 Task: Find connections with filter location Guatemala City with filter topic #CEOwith filter profile language Potuguese with filter current company GeeksforGeeks with filter school Mahatma Jyotiba Phule Rohilkhand University with filter industry Technology, Information and Internet with filter service category Trade Shows with filter keywords title Architect
Action: Mouse moved to (561, 67)
Screenshot: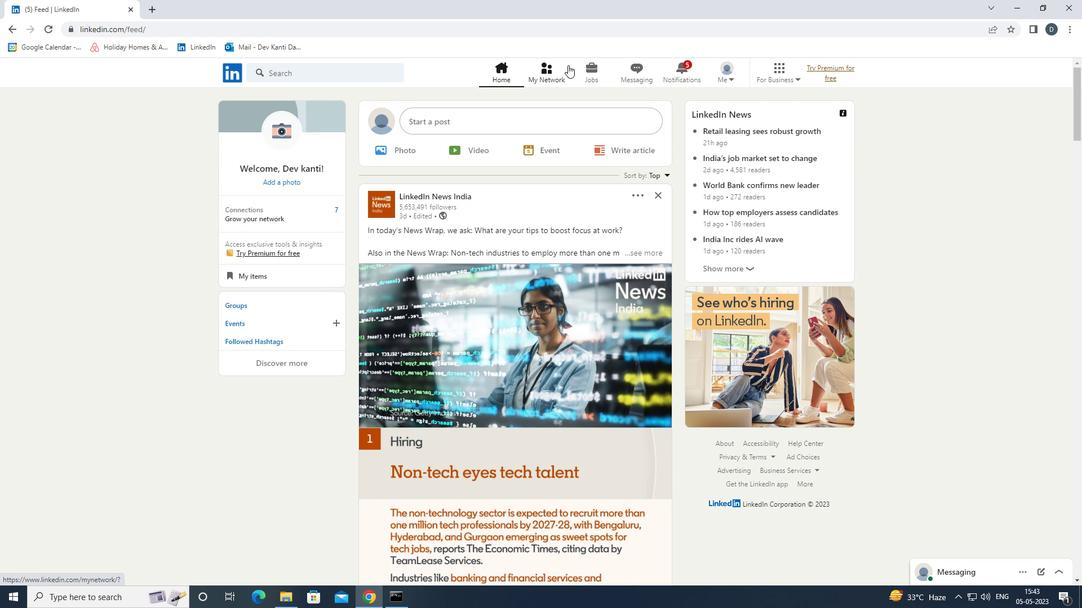 
Action: Mouse pressed left at (561, 67)
Screenshot: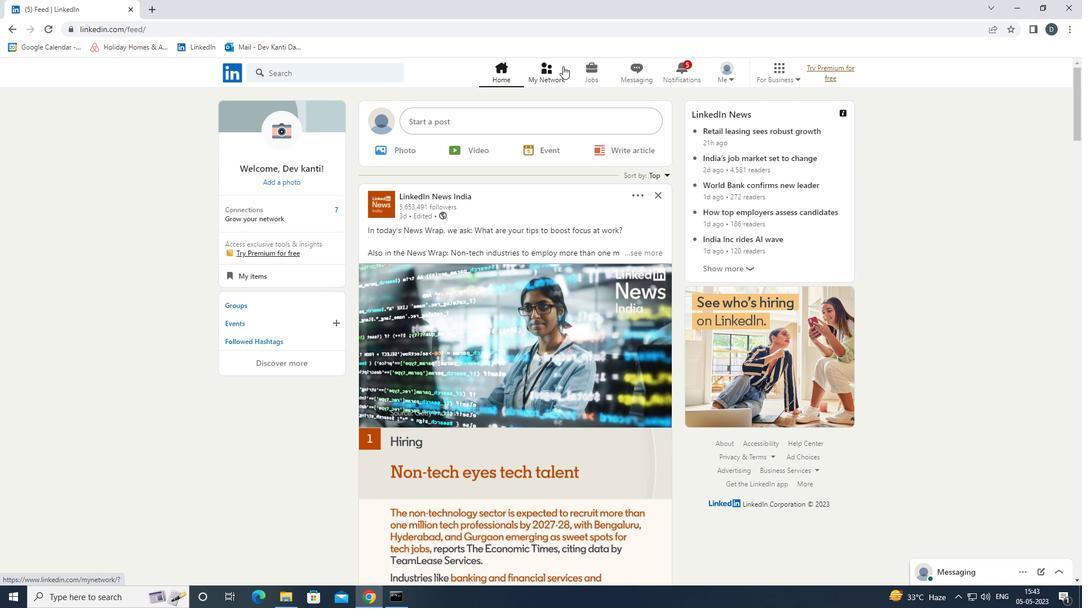
Action: Mouse moved to (377, 134)
Screenshot: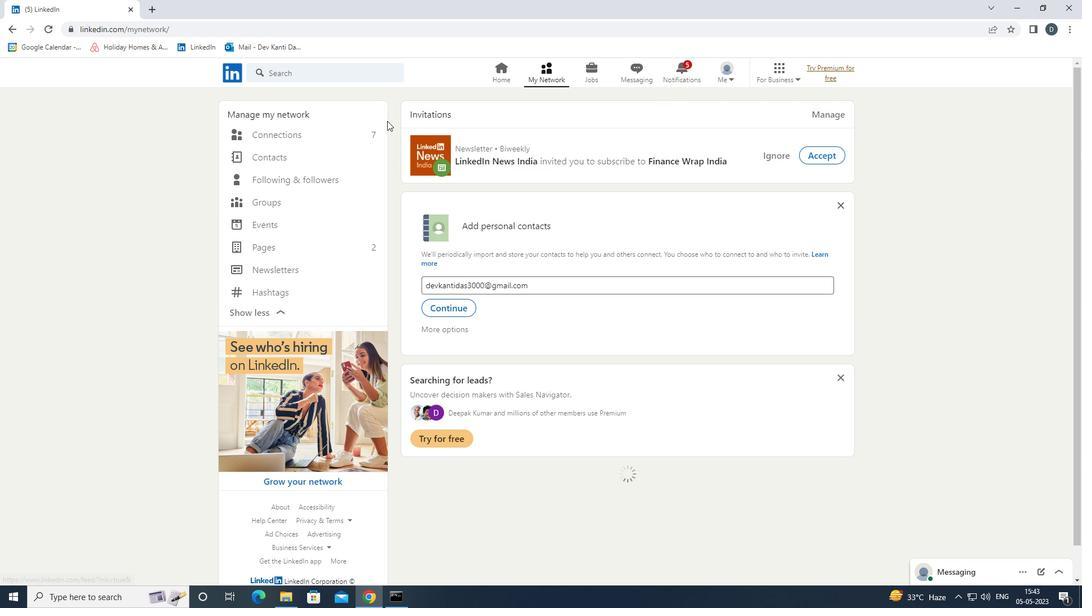 
Action: Mouse pressed left at (377, 134)
Screenshot: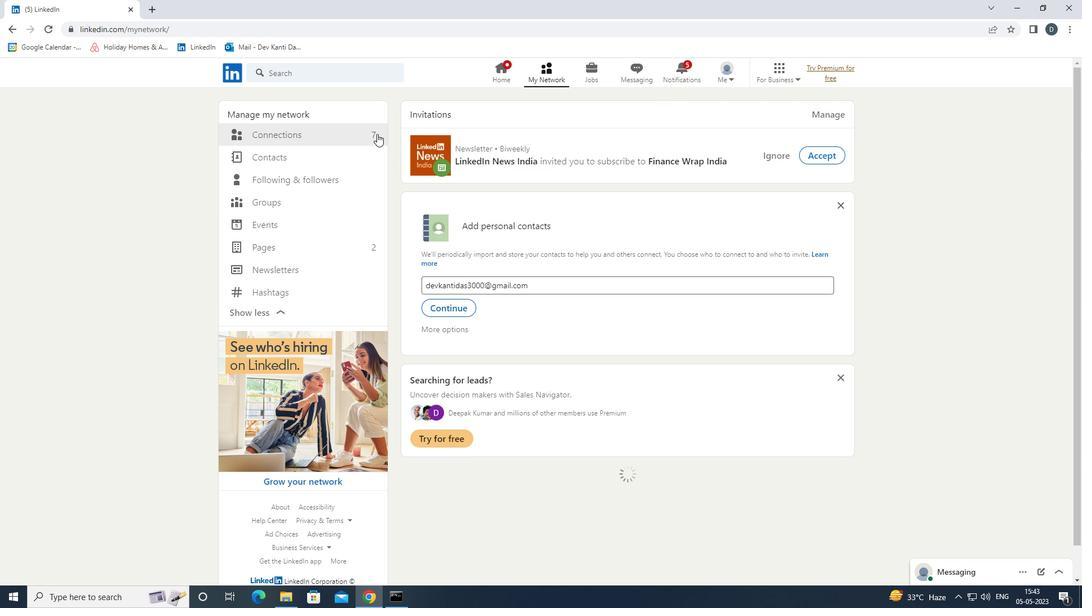 
Action: Mouse moved to (374, 135)
Screenshot: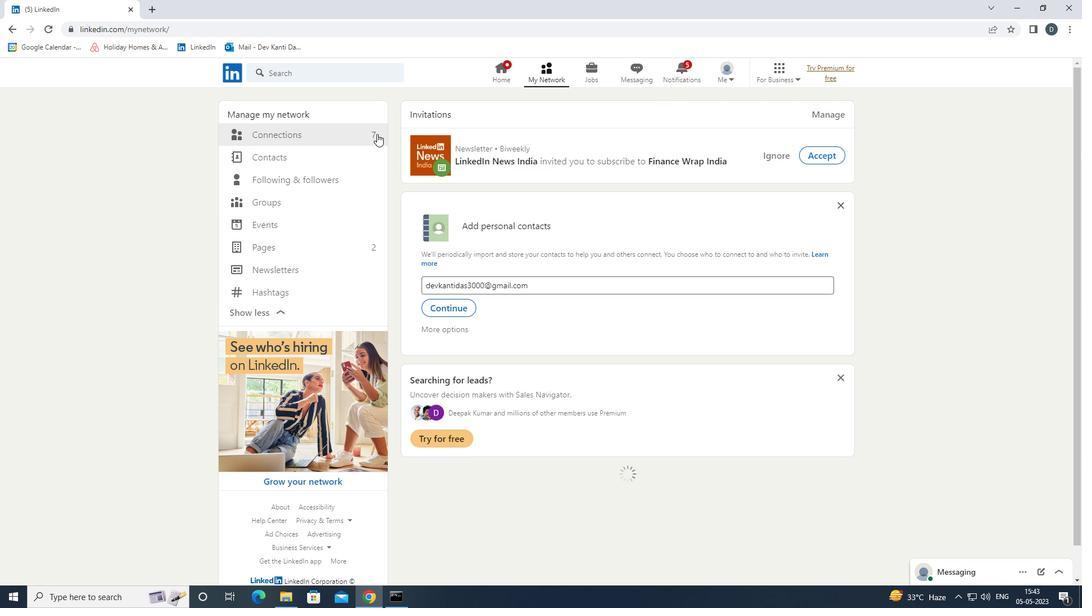 
Action: Mouse pressed left at (374, 135)
Screenshot: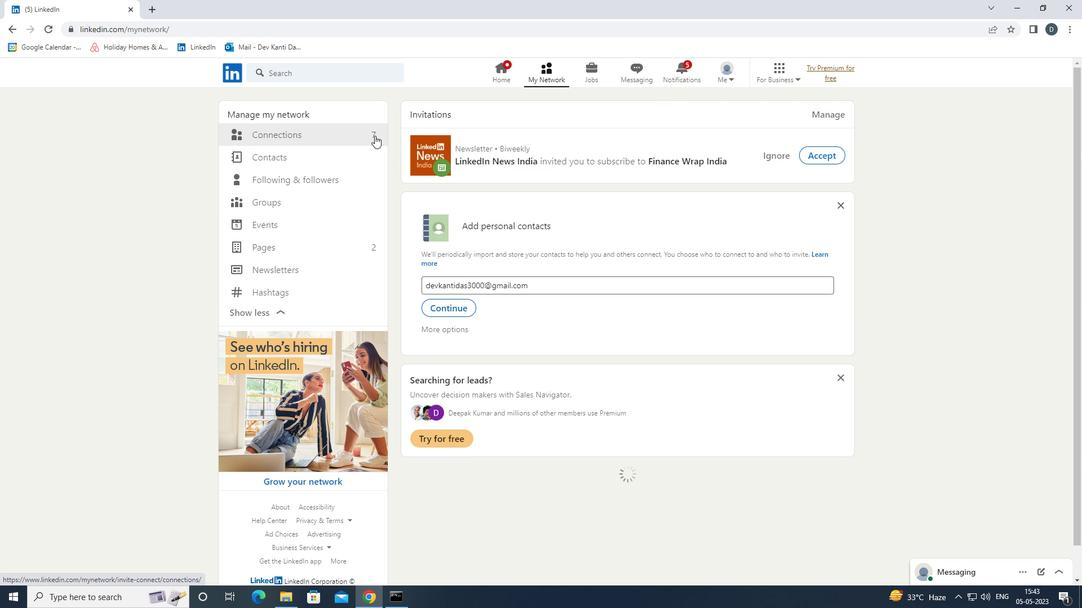 
Action: Mouse moved to (624, 133)
Screenshot: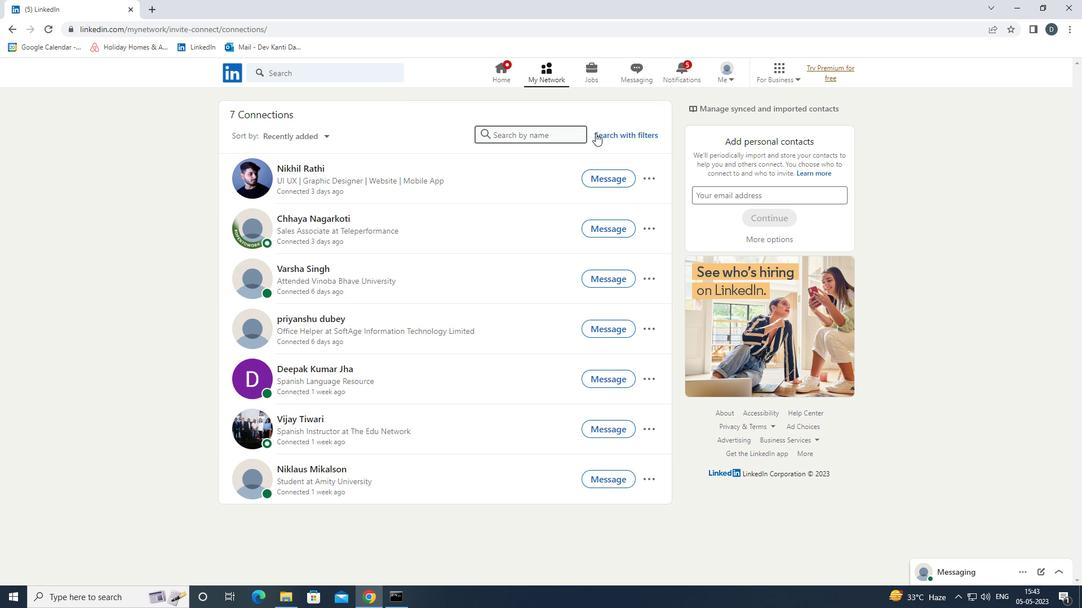
Action: Mouse pressed left at (624, 133)
Screenshot: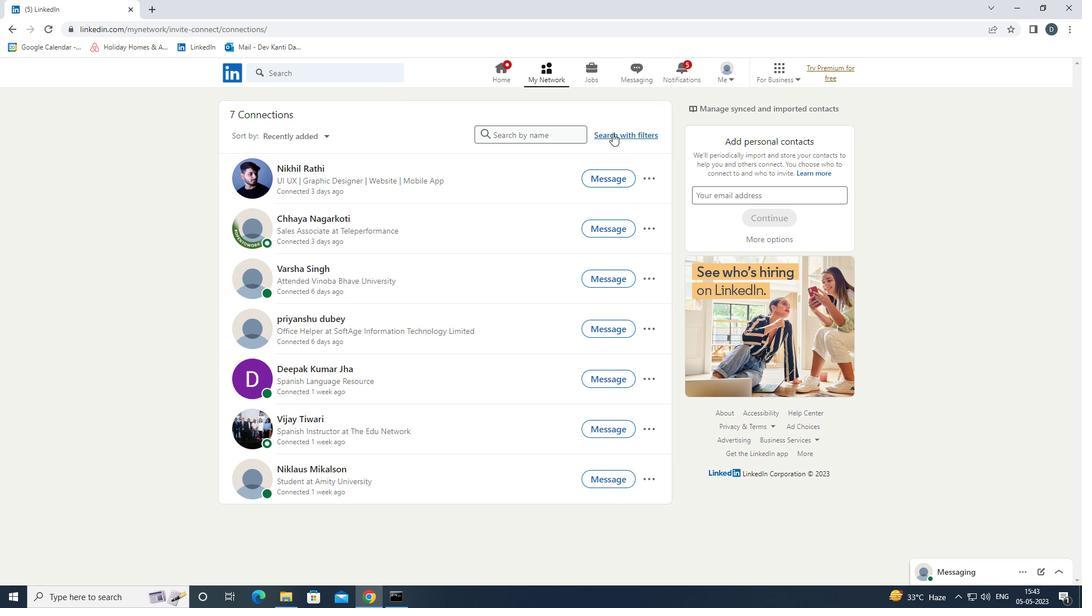 
Action: Mouse moved to (581, 108)
Screenshot: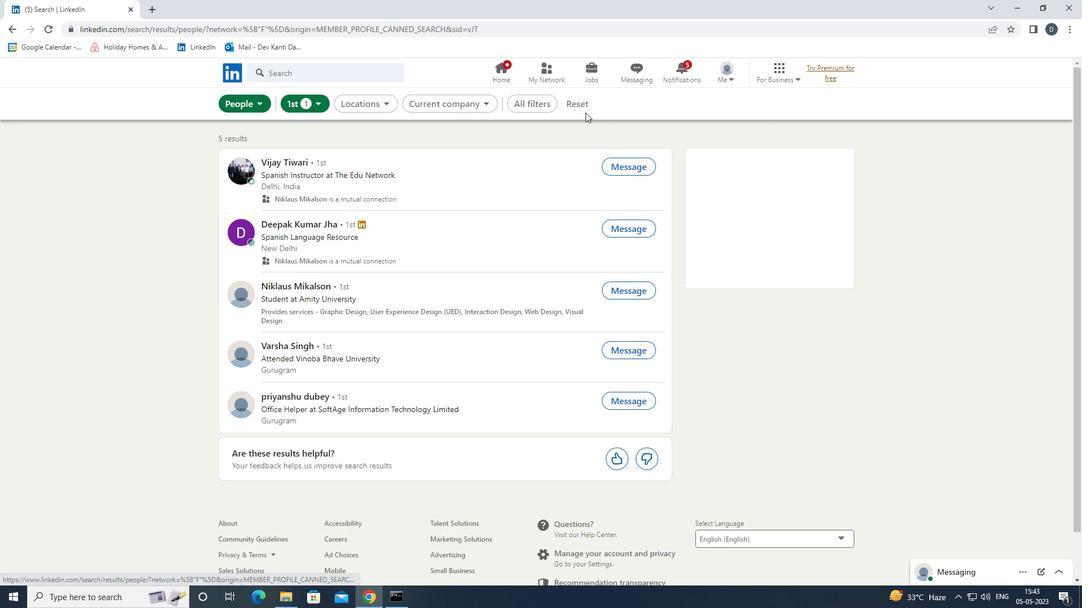 
Action: Mouse pressed left at (581, 108)
Screenshot: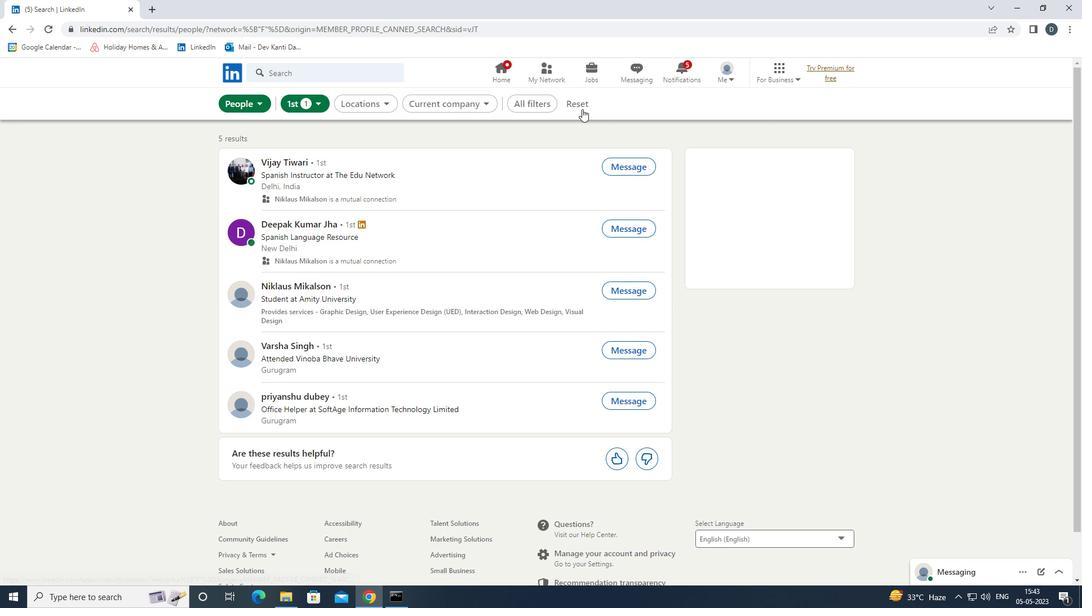 
Action: Mouse moved to (563, 108)
Screenshot: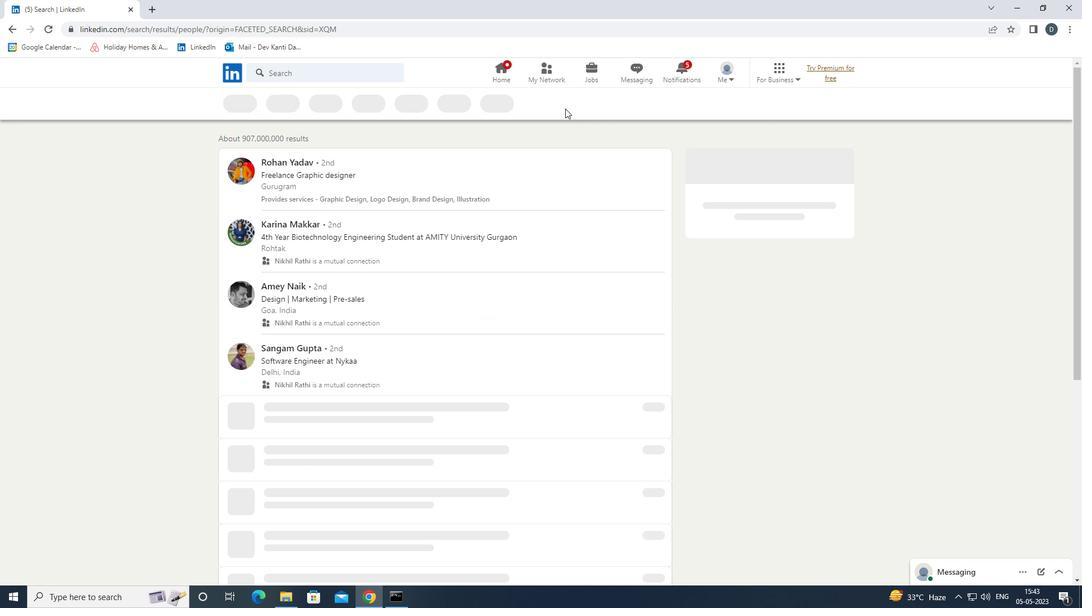 
Action: Mouse pressed left at (563, 108)
Screenshot: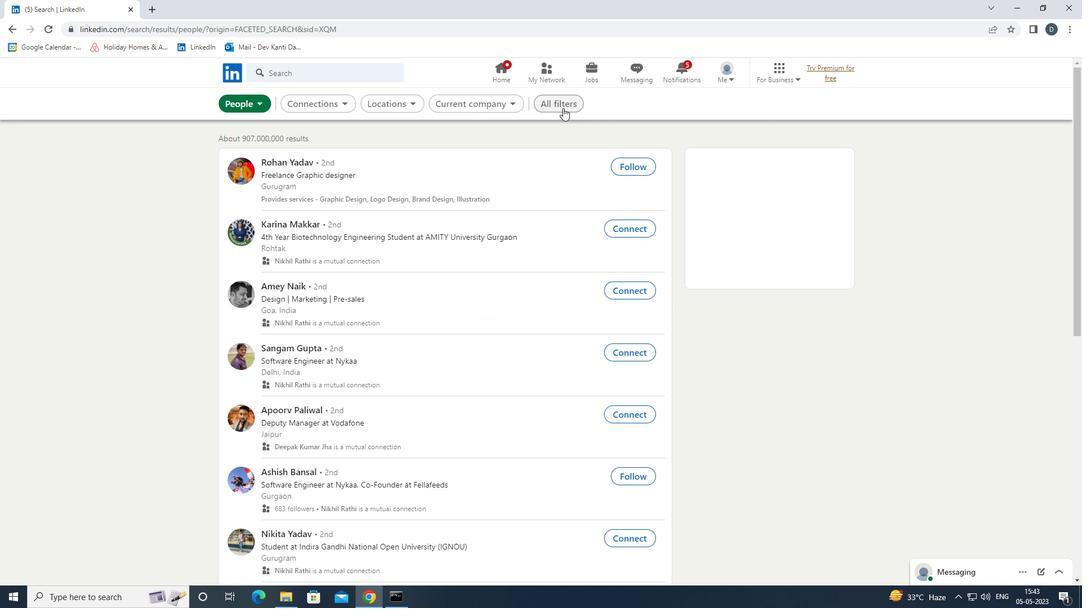 
Action: Mouse moved to (948, 315)
Screenshot: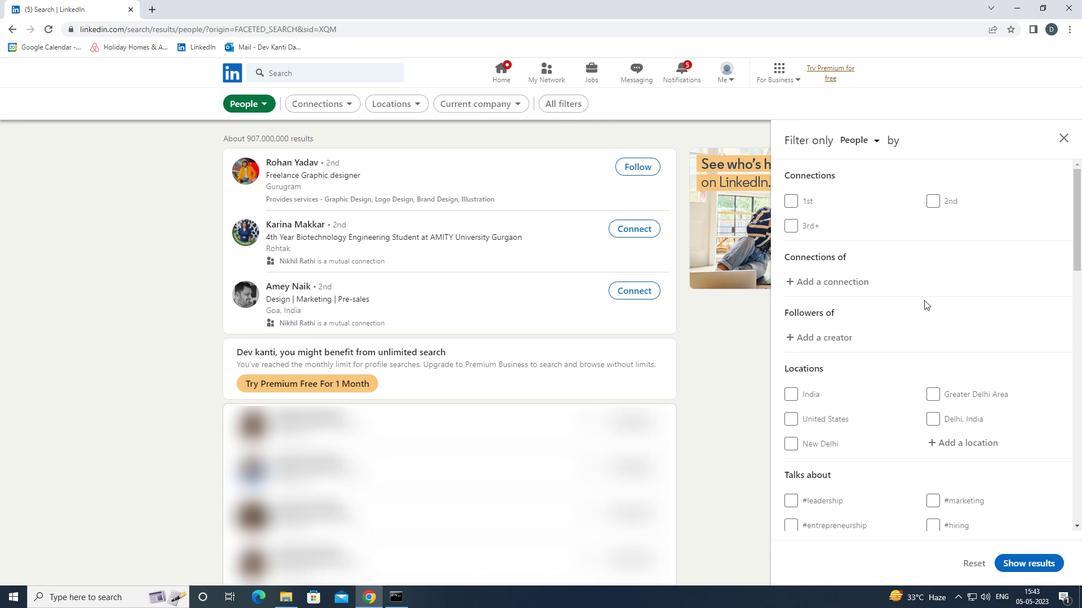 
Action: Mouse scrolled (948, 315) with delta (0, 0)
Screenshot: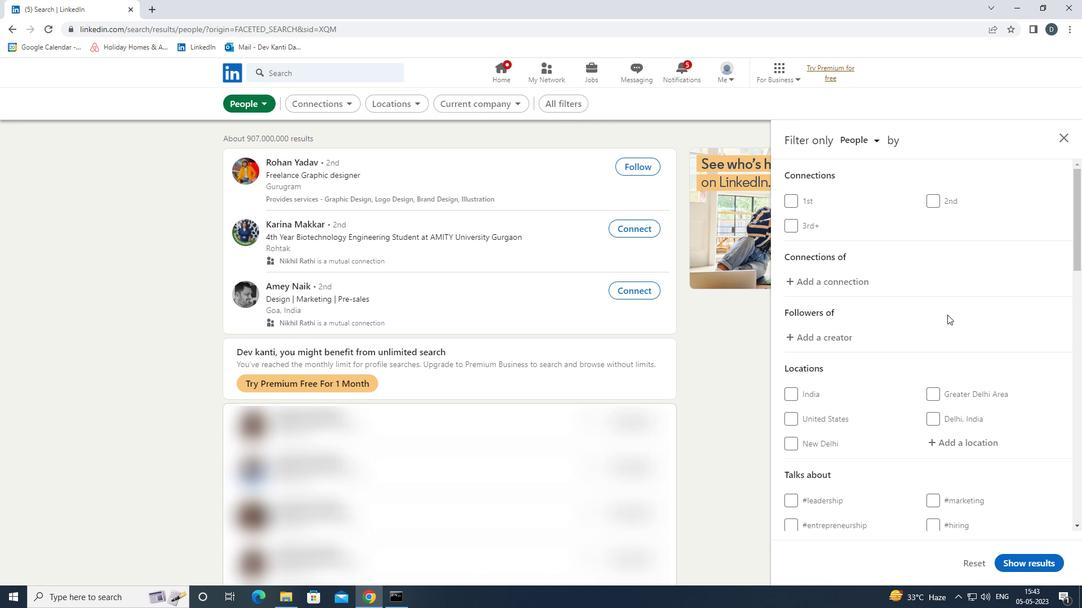 
Action: Mouse moved to (951, 315)
Screenshot: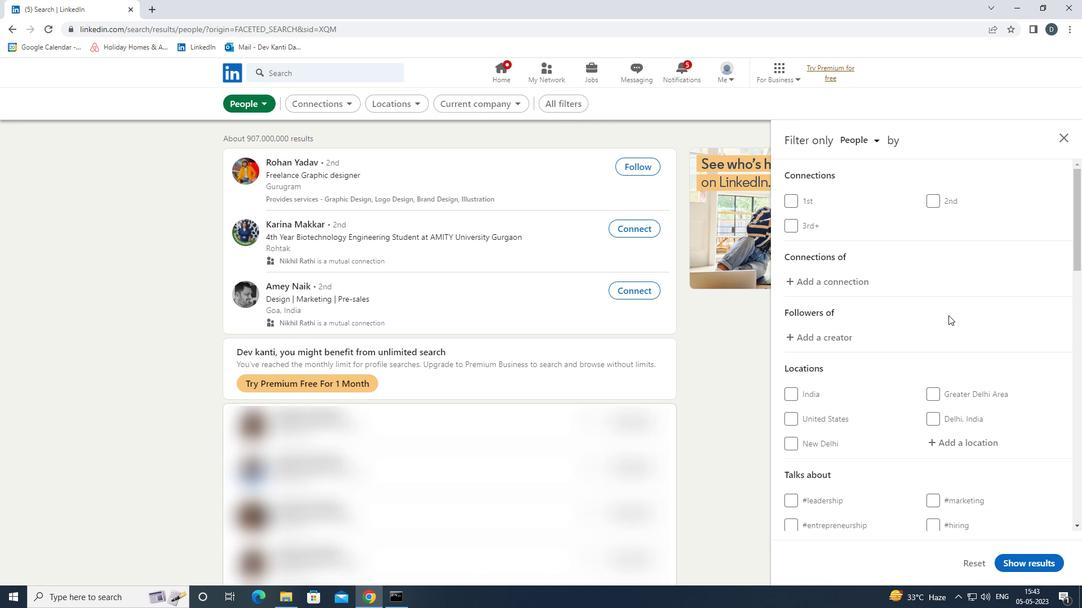 
Action: Mouse scrolled (951, 315) with delta (0, 0)
Screenshot: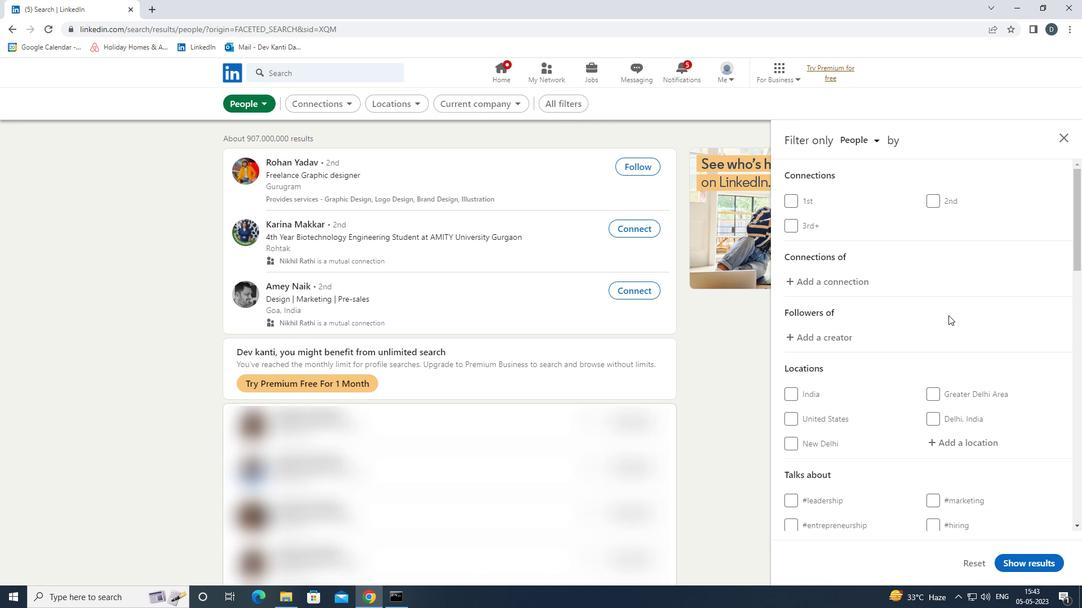 
Action: Mouse moved to (979, 325)
Screenshot: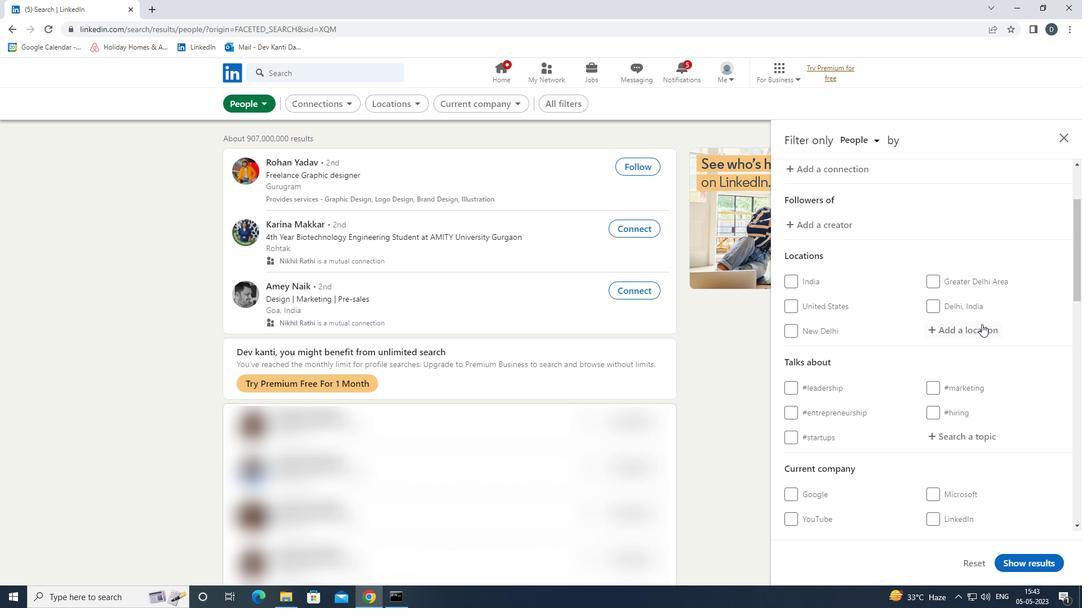 
Action: Mouse pressed left at (979, 325)
Screenshot: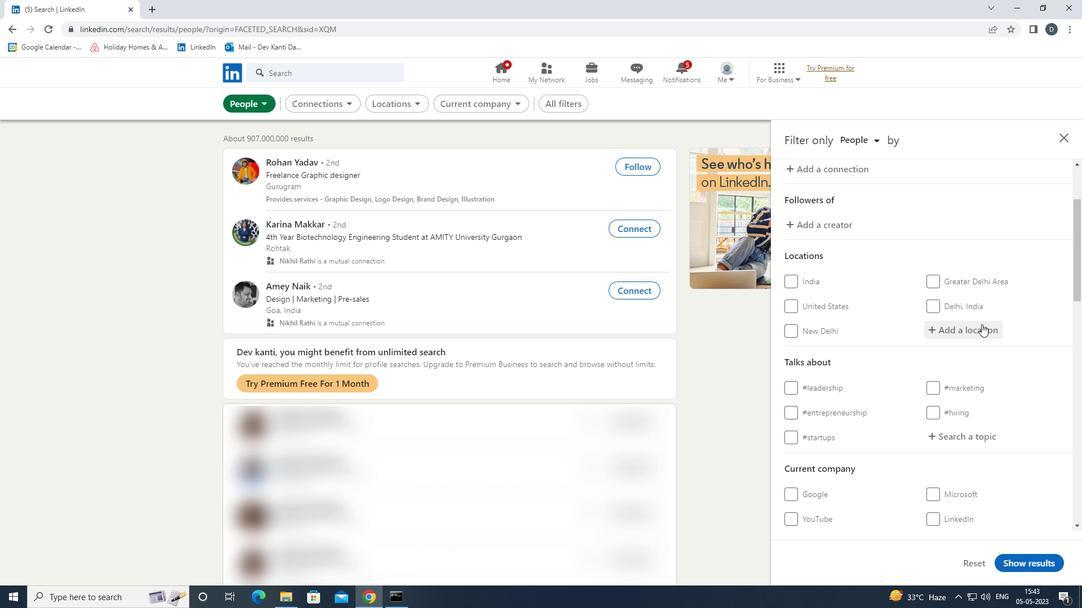 
Action: Key pressed <Key.shift><Key.shift><Key.shift><Key.shift><Key.shift><Key.shift><Key.shift><Key.shift><Key.shift><Key.shift><Key.shift><Key.shift><Key.shift><Key.shift><Key.shift><Key.shift><Key.shift><Key.shift><Key.shift><Key.shift><Key.shift><Key.shift><Key.shift><Key.shift>GAUTEMALA<Key.space><Key.shift>CITY<Key.left><Key.left><Key.left><Key.left><Key.left><Key.left><Key.left><Key.left><Key.left><Key.left><Key.left><Key.left><Key.right><Key.backspace><Key.backspace>ctrl+UA<Key.right><Key.right><Key.right><Key.right><Key.right><Key.right><Key.right><Key.right><Key.right><Key.right><Key.right><Key.right><Key.right><Key.right><Key.right><Key.enter>
Screenshot: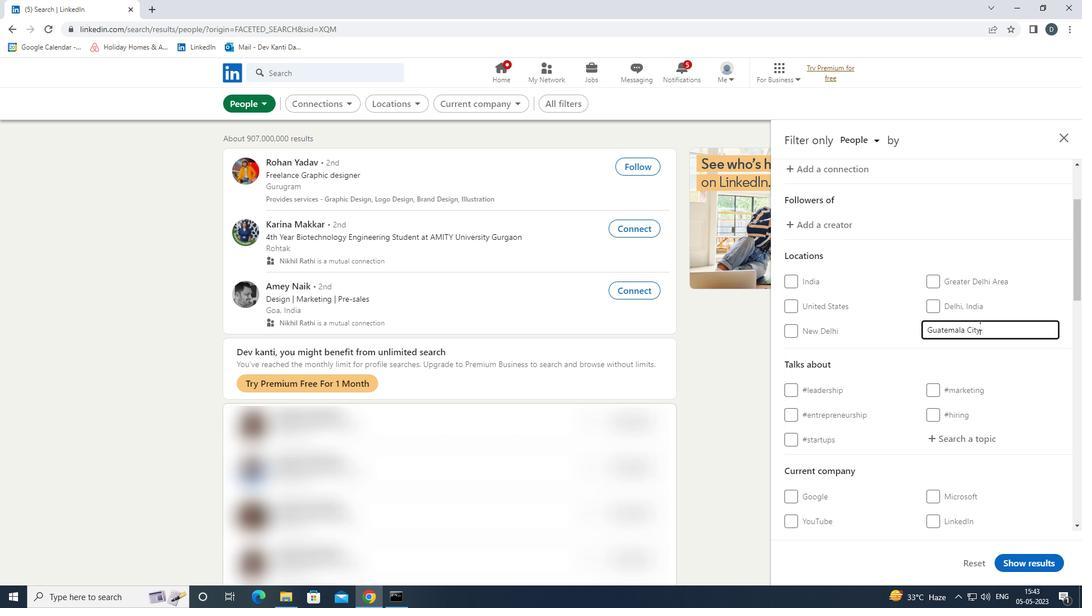
Action: Mouse moved to (982, 326)
Screenshot: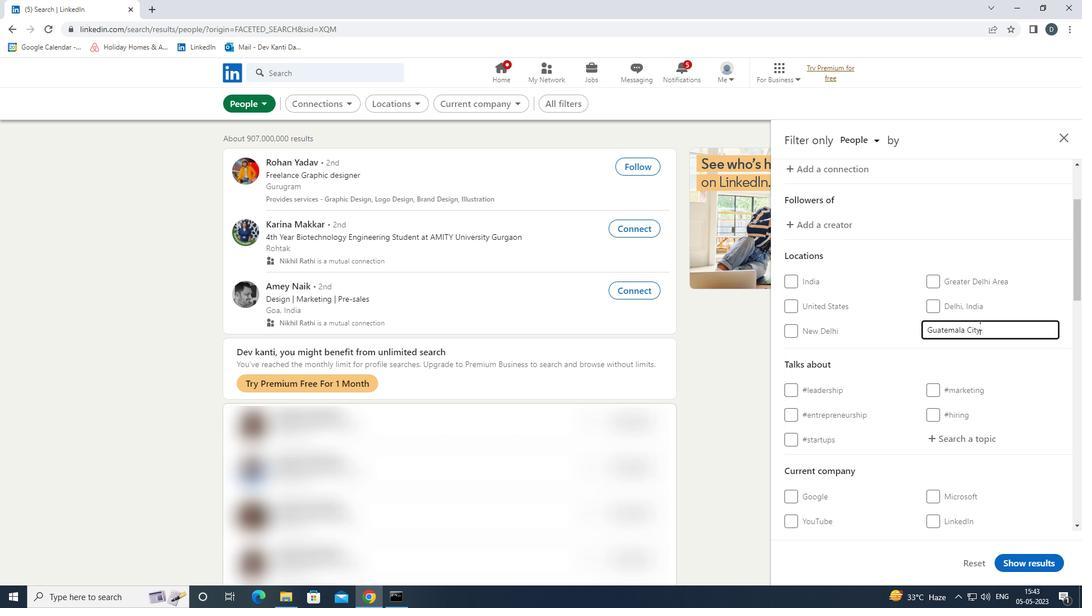 
Action: Mouse scrolled (982, 326) with delta (0, 0)
Screenshot: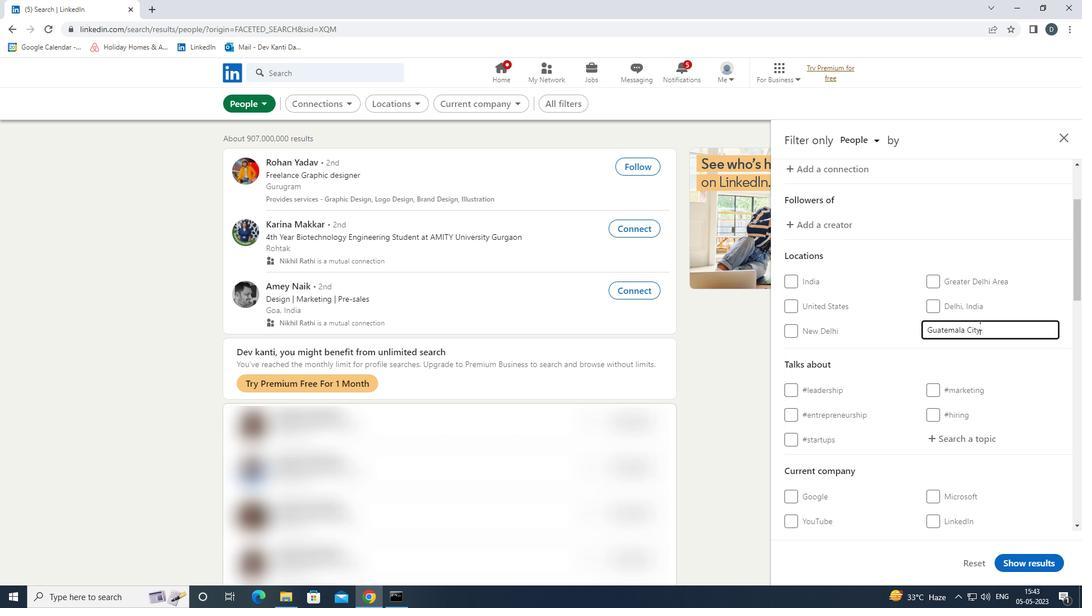 
Action: Mouse moved to (988, 331)
Screenshot: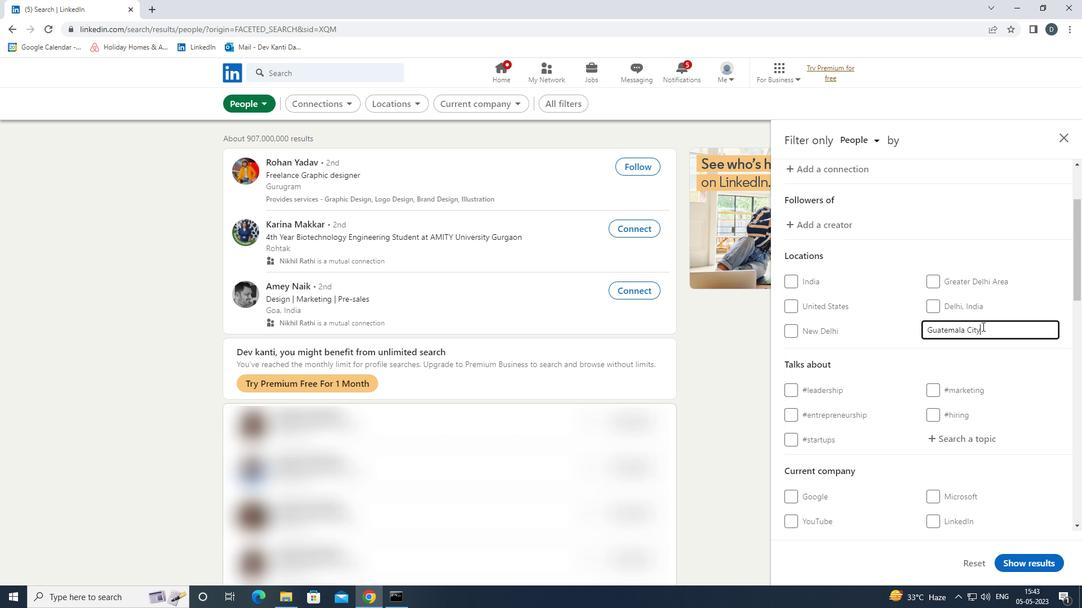 
Action: Mouse scrolled (988, 330) with delta (0, 0)
Screenshot: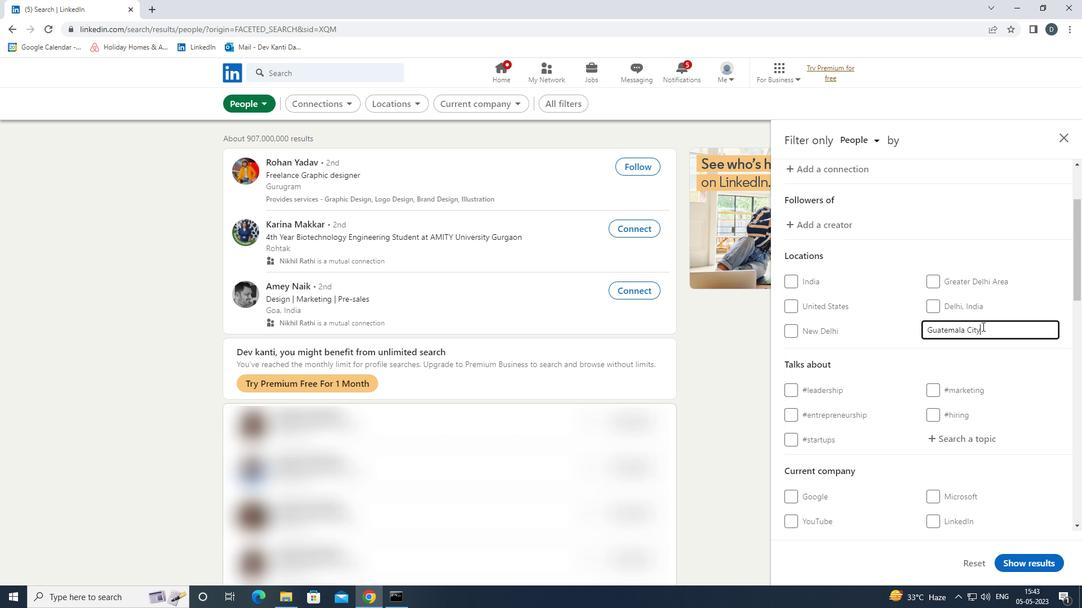 
Action: Mouse moved to (988, 331)
Screenshot: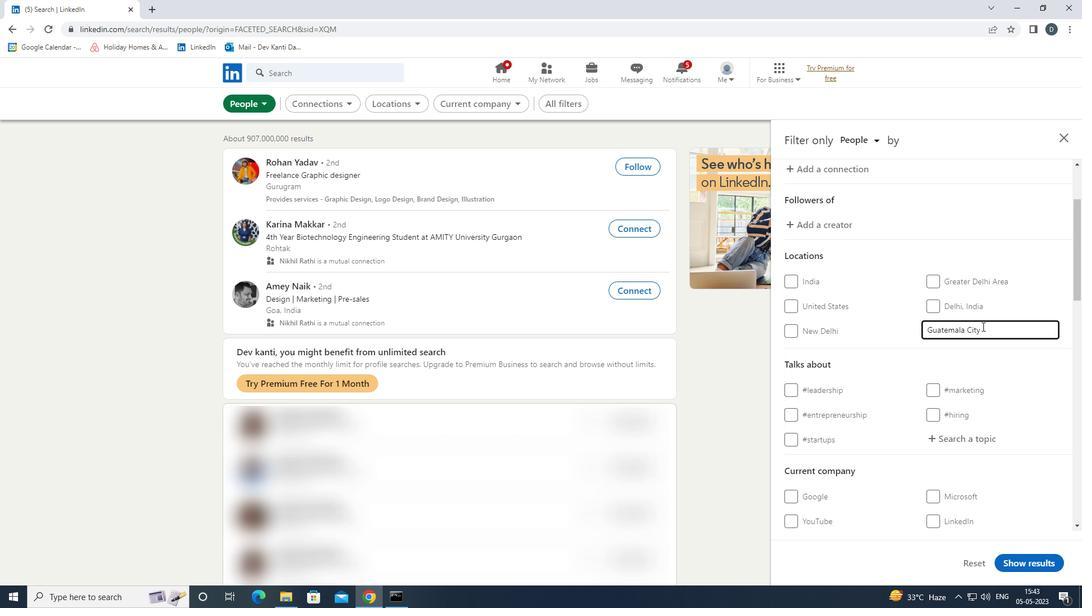 
Action: Mouse pressed left at (988, 331)
Screenshot: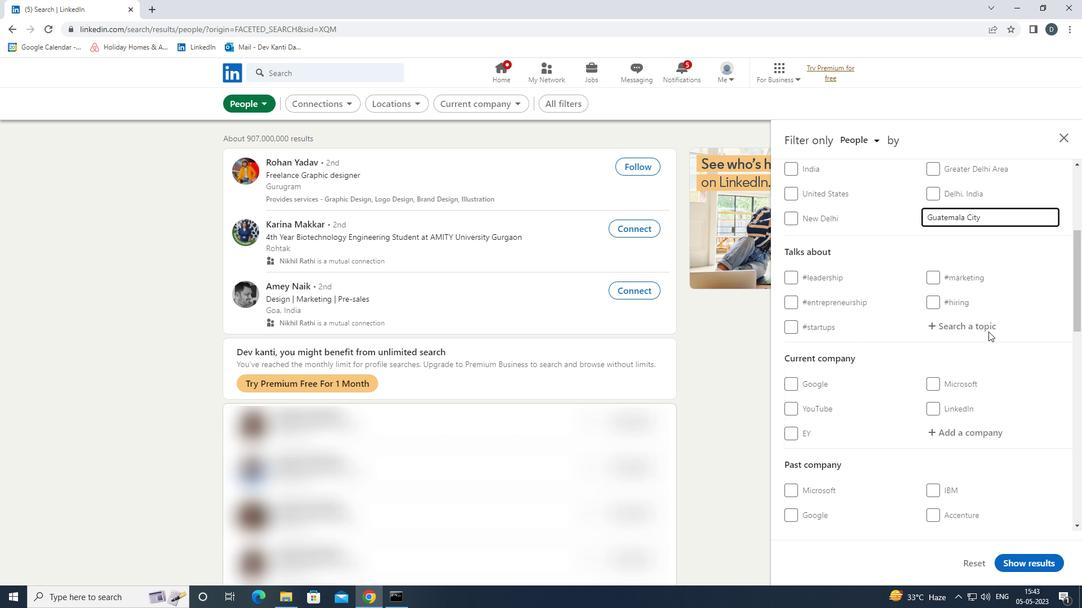 
Action: Mouse moved to (988, 331)
Screenshot: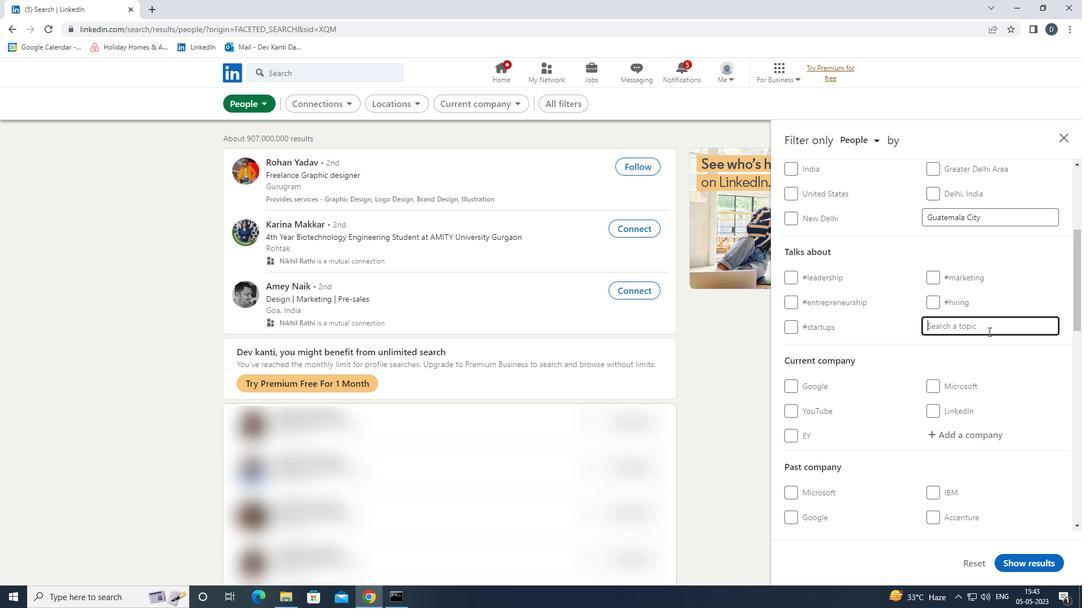 
Action: Key pressed <Key.shift>CEO<Key.down><Key.enter>
Screenshot: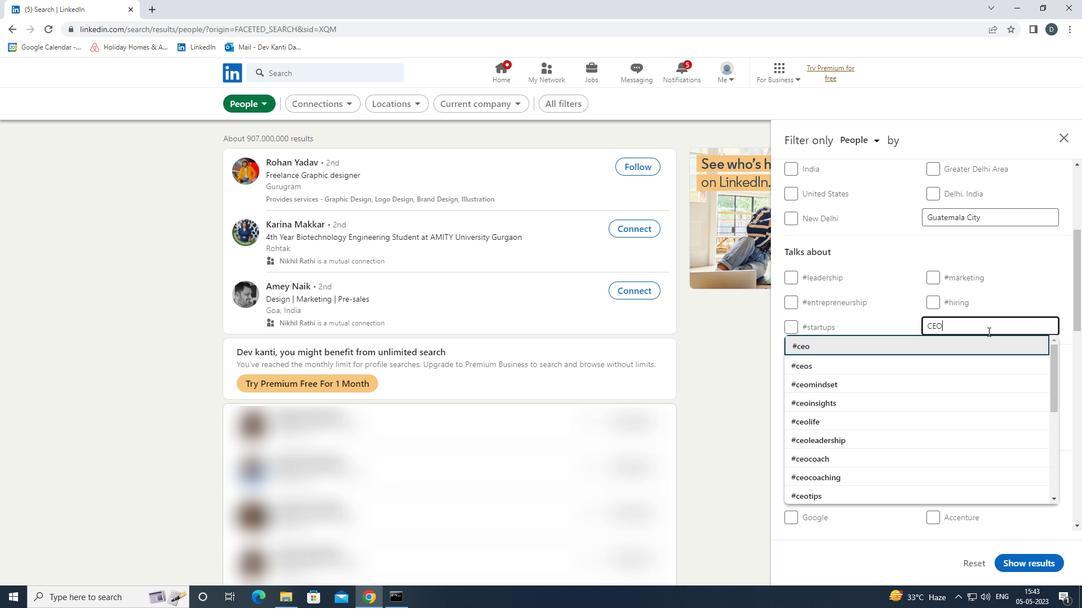 
Action: Mouse moved to (968, 326)
Screenshot: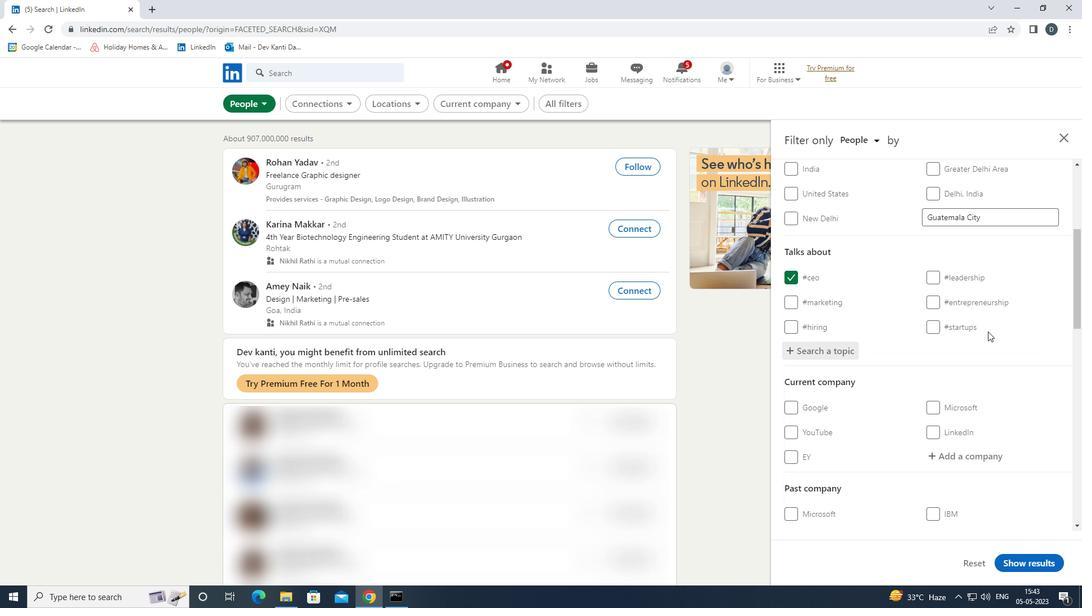 
Action: Mouse scrolled (968, 325) with delta (0, 0)
Screenshot: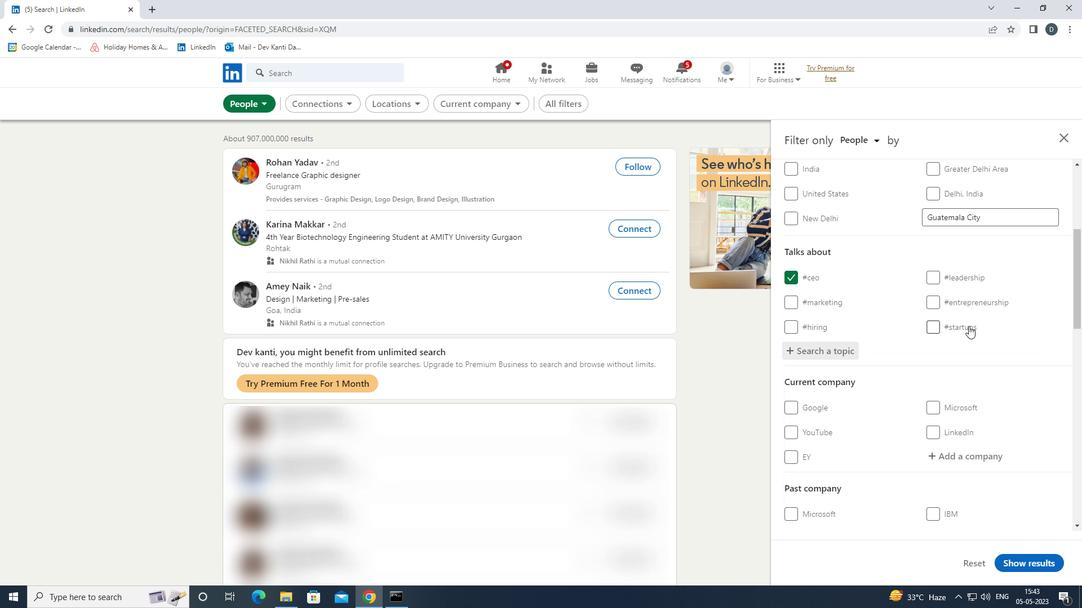 
Action: Mouse scrolled (968, 325) with delta (0, 0)
Screenshot: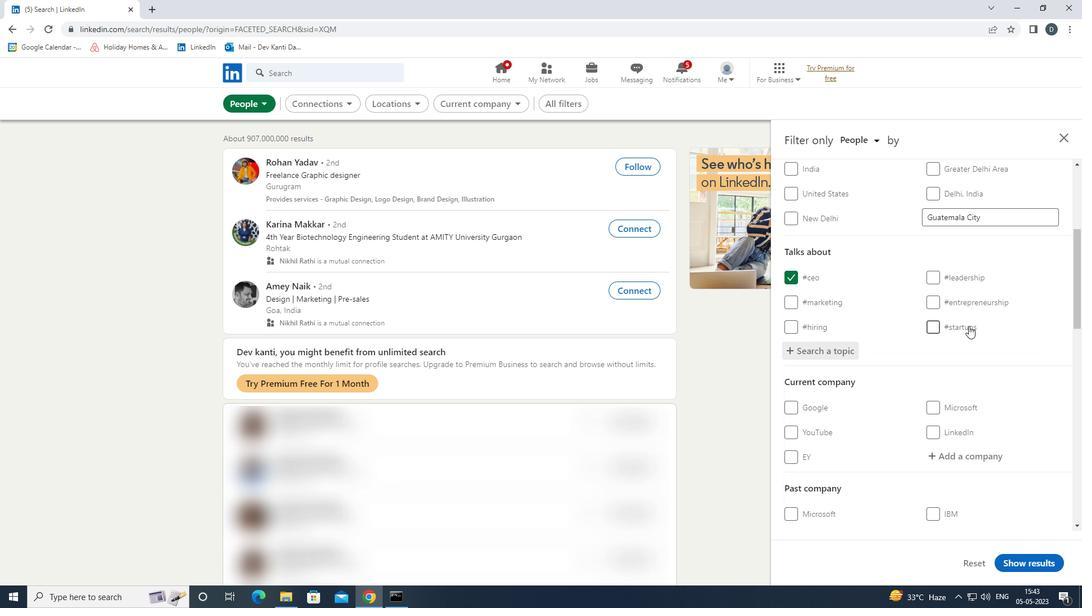 
Action: Mouse moved to (967, 326)
Screenshot: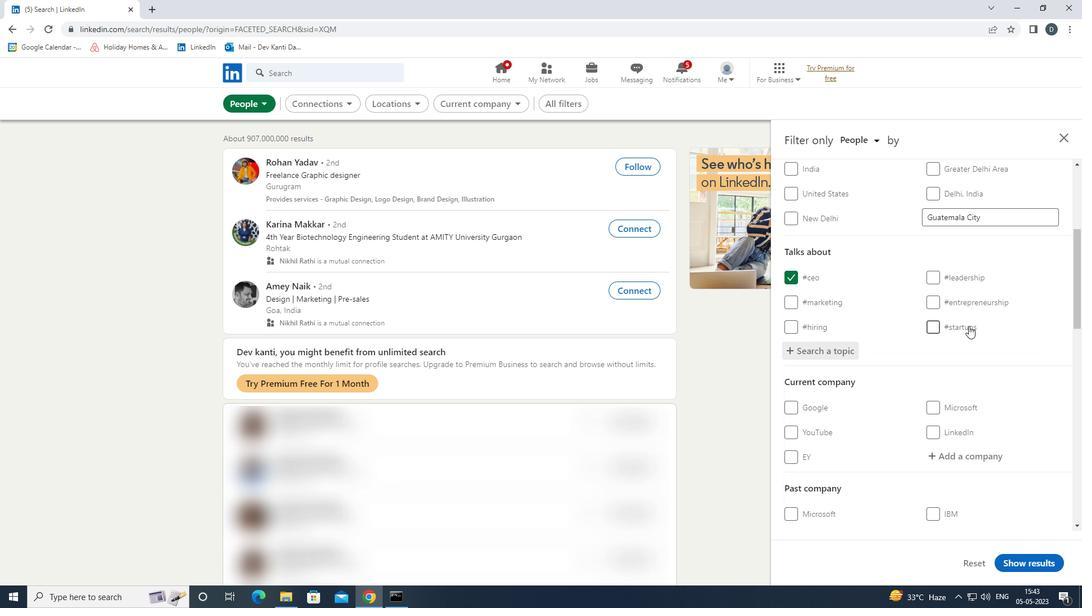 
Action: Mouse scrolled (967, 325) with delta (0, 0)
Screenshot: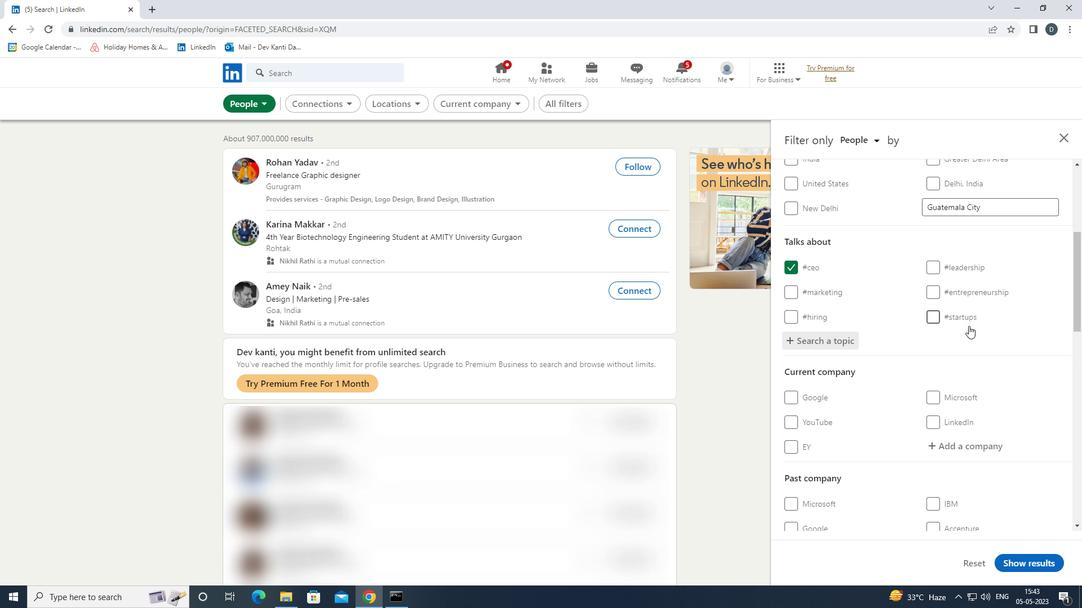 
Action: Mouse moved to (966, 326)
Screenshot: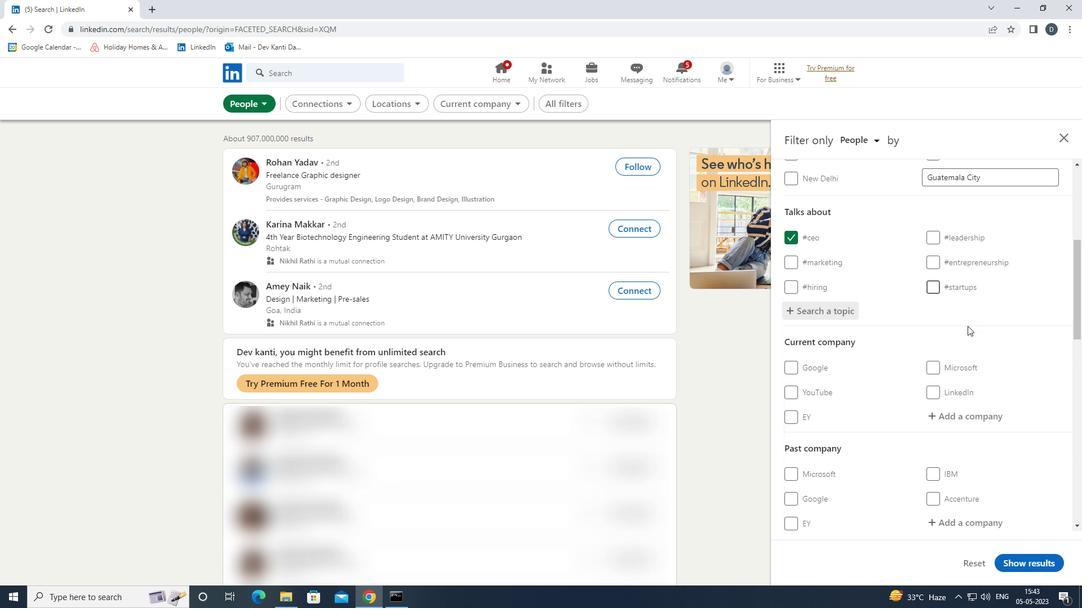 
Action: Mouse scrolled (966, 325) with delta (0, 0)
Screenshot: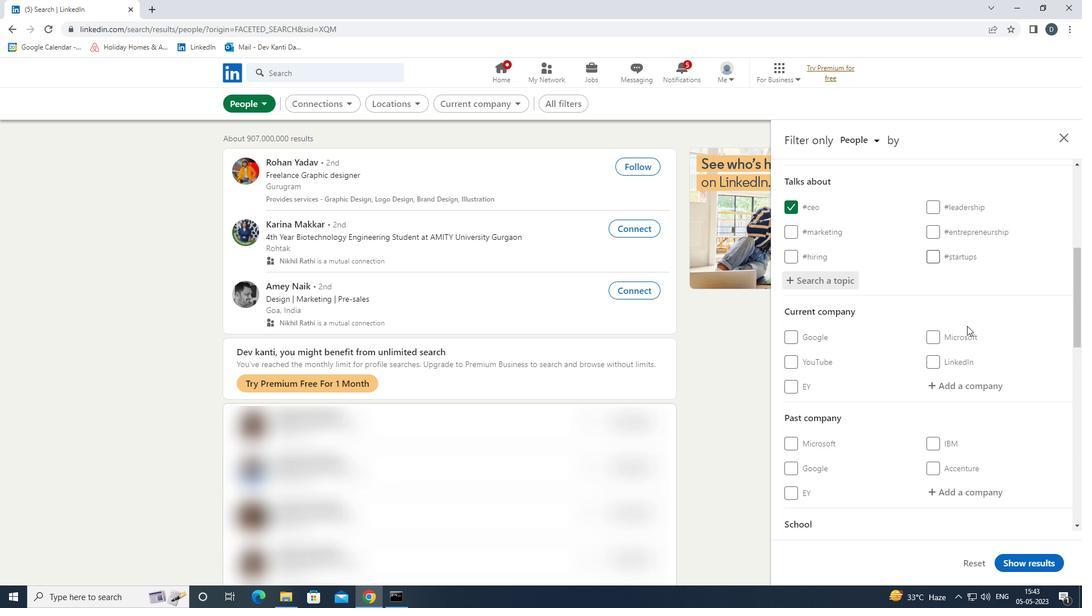 
Action: Mouse scrolled (966, 325) with delta (0, 0)
Screenshot: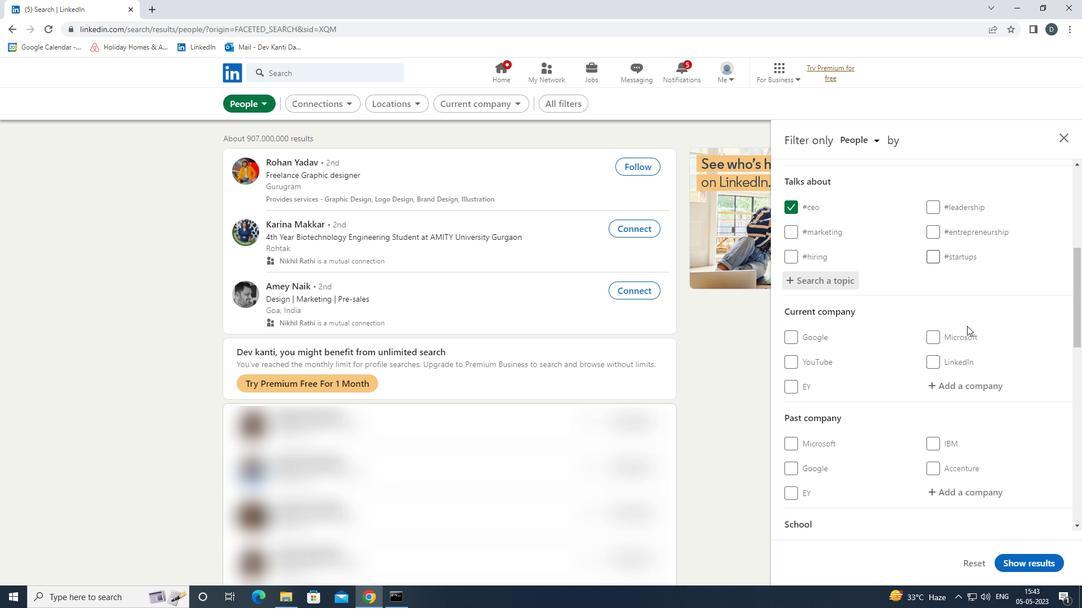 
Action: Mouse scrolled (966, 325) with delta (0, 0)
Screenshot: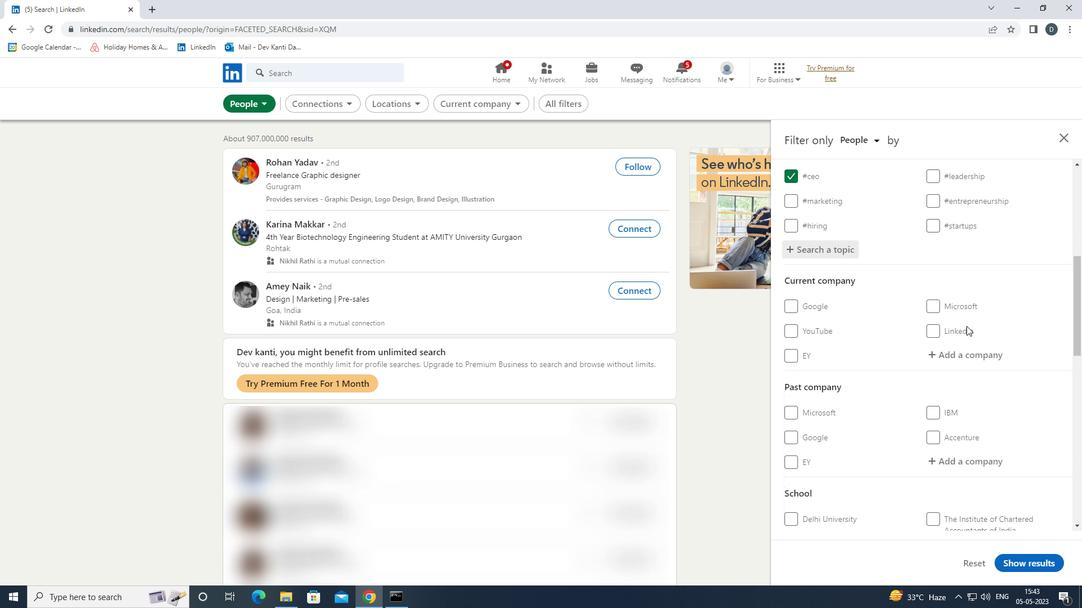 
Action: Mouse scrolled (966, 325) with delta (0, 0)
Screenshot: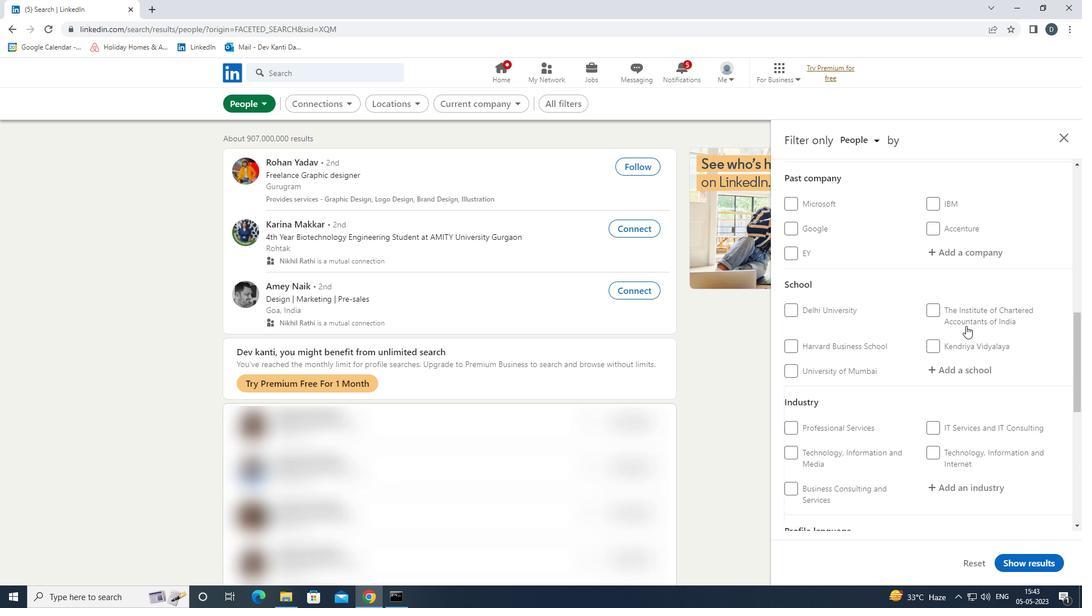 
Action: Mouse scrolled (966, 325) with delta (0, 0)
Screenshot: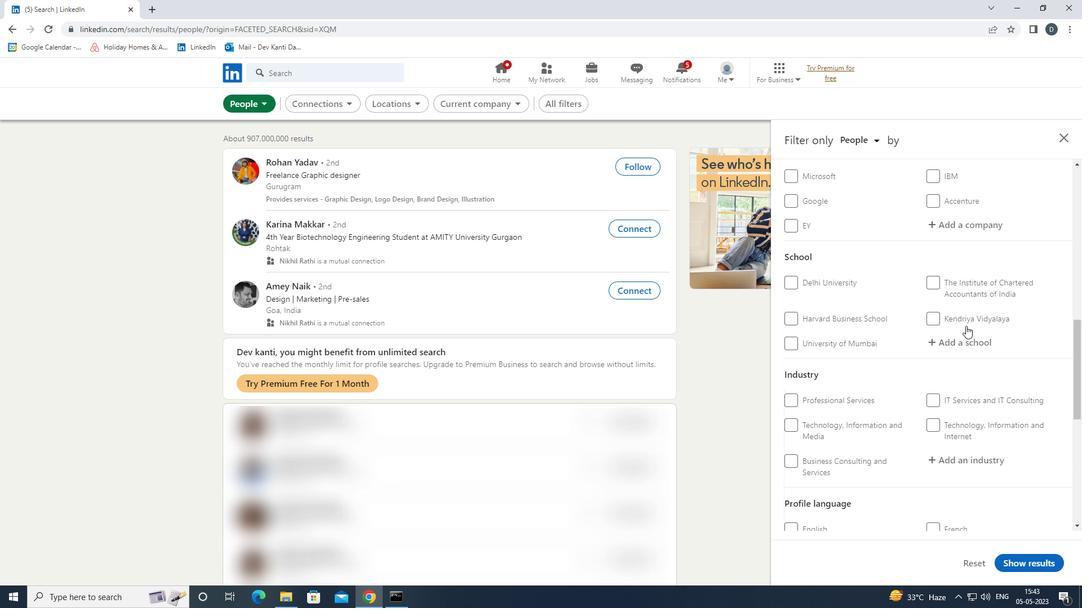 
Action: Mouse moved to (966, 330)
Screenshot: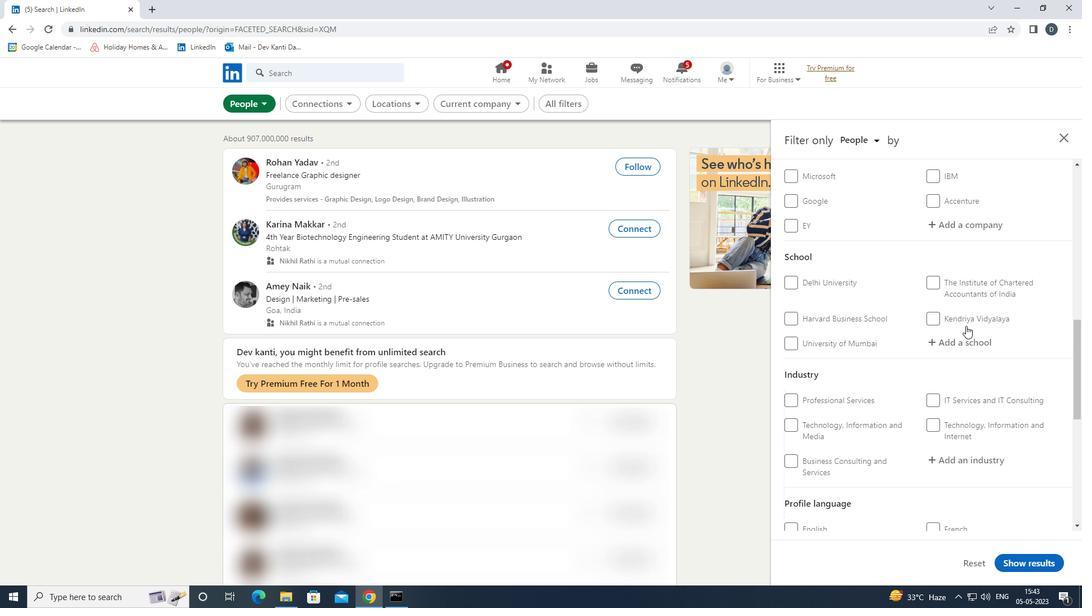 
Action: Mouse scrolled (966, 329) with delta (0, 0)
Screenshot: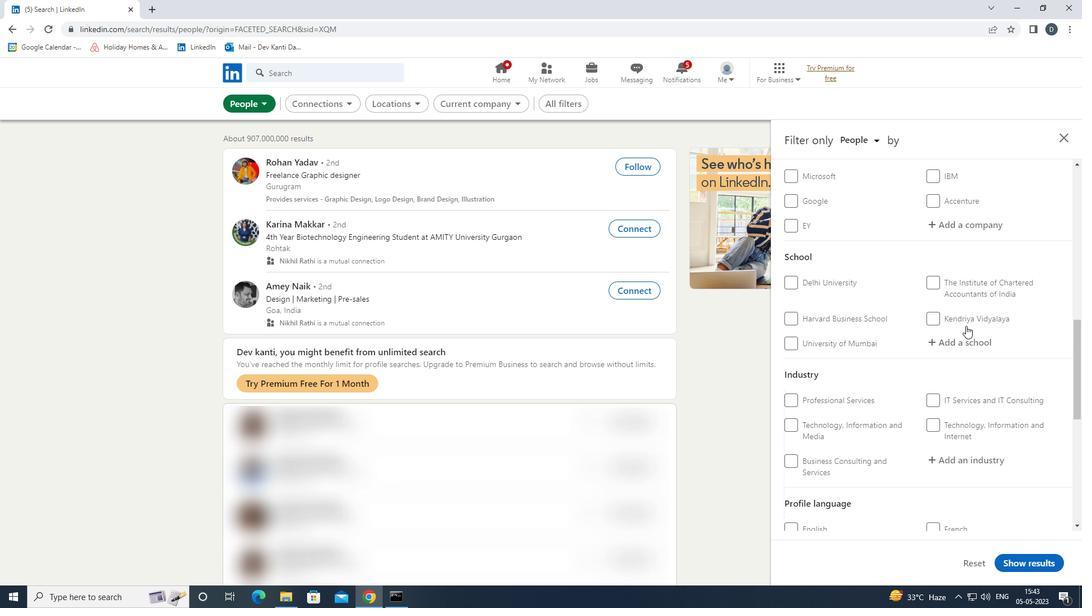 
Action: Mouse moved to (966, 334)
Screenshot: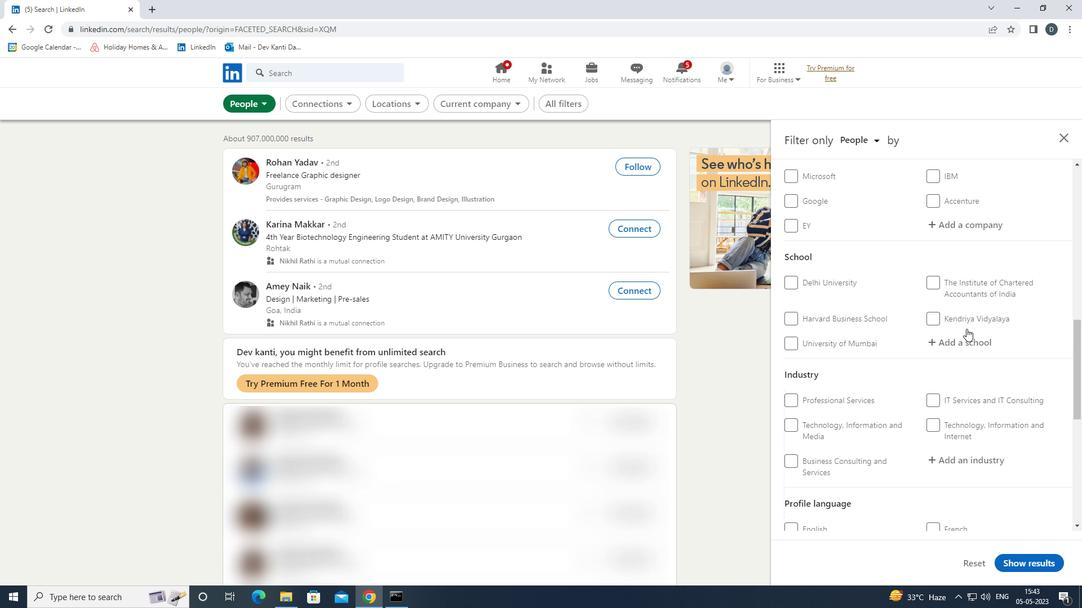 
Action: Mouse scrolled (966, 334) with delta (0, 0)
Screenshot: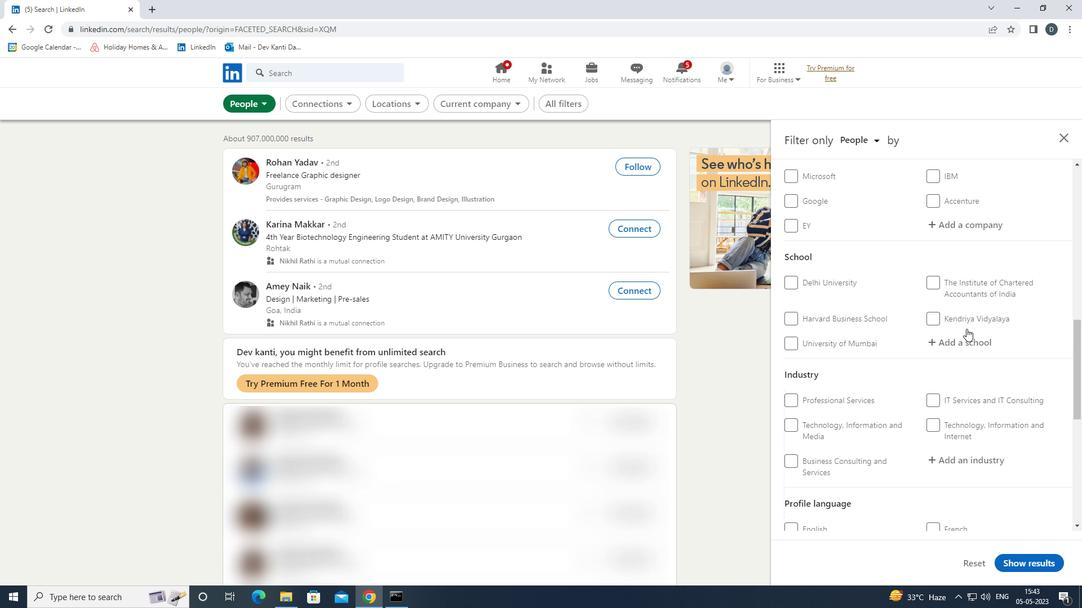 
Action: Mouse moved to (956, 324)
Screenshot: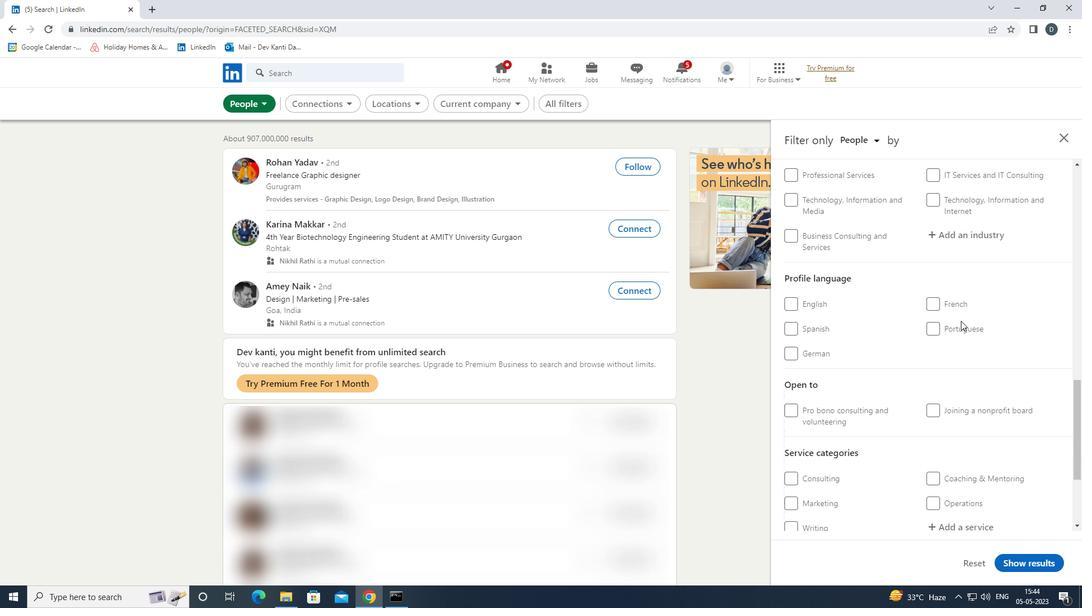 
Action: Mouse pressed left at (956, 324)
Screenshot: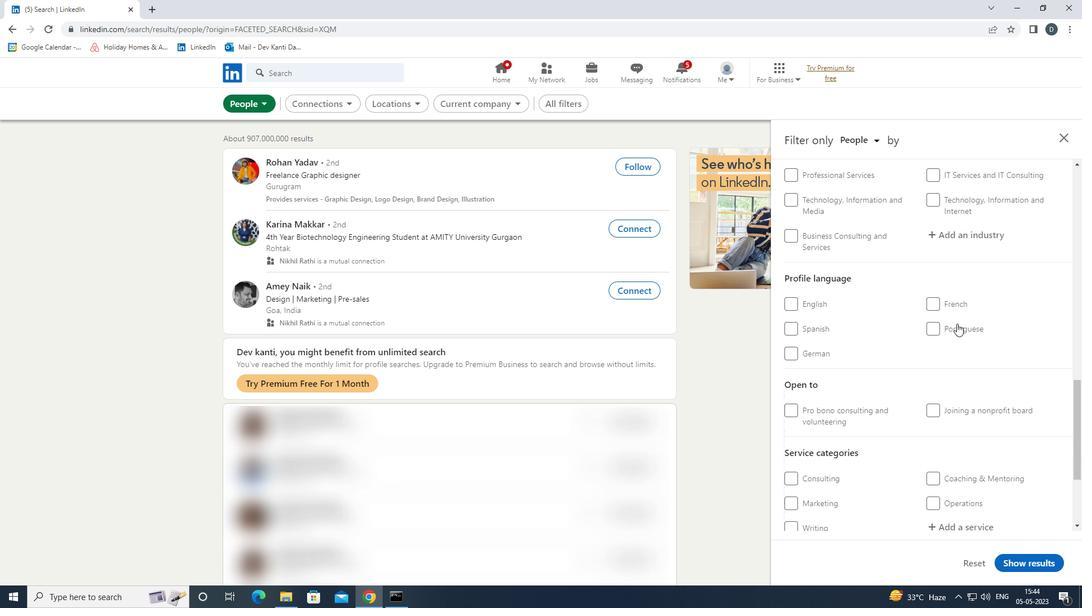 
Action: Mouse scrolled (956, 324) with delta (0, 0)
Screenshot: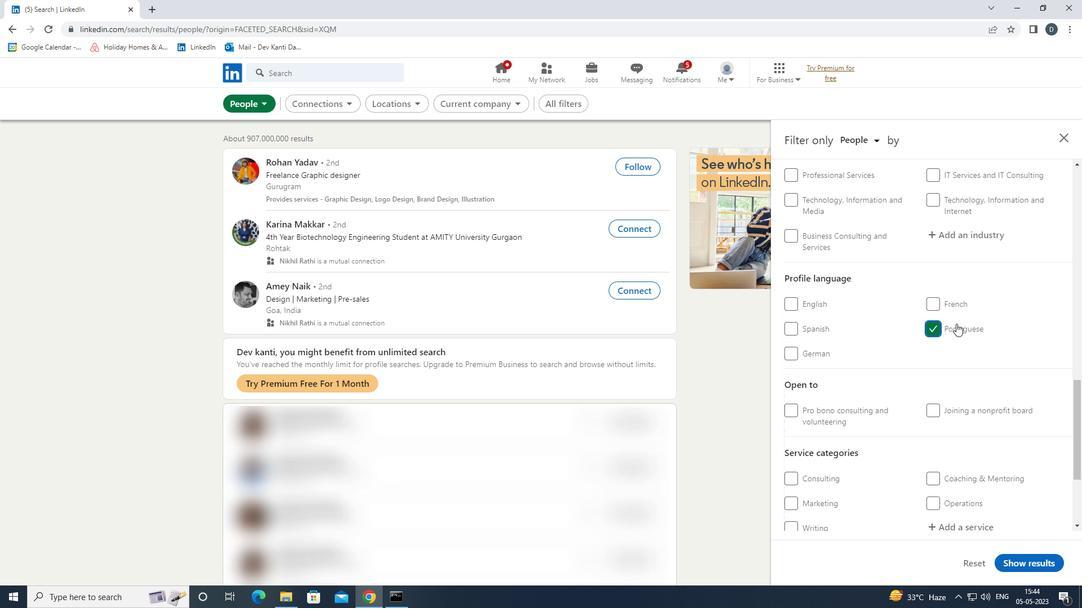 
Action: Mouse scrolled (956, 324) with delta (0, 0)
Screenshot: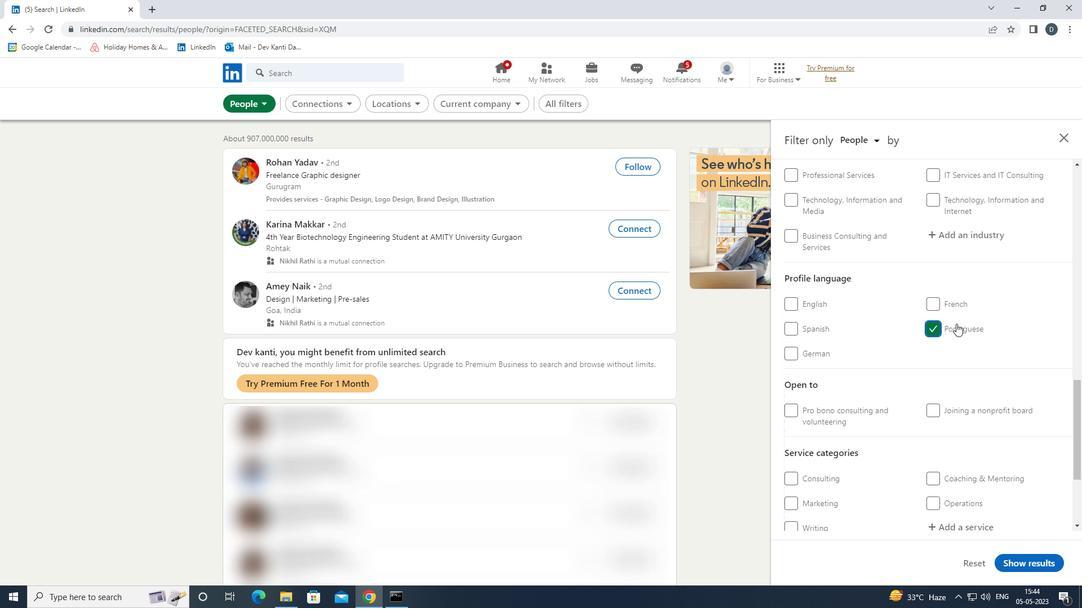 
Action: Mouse scrolled (956, 324) with delta (0, 0)
Screenshot: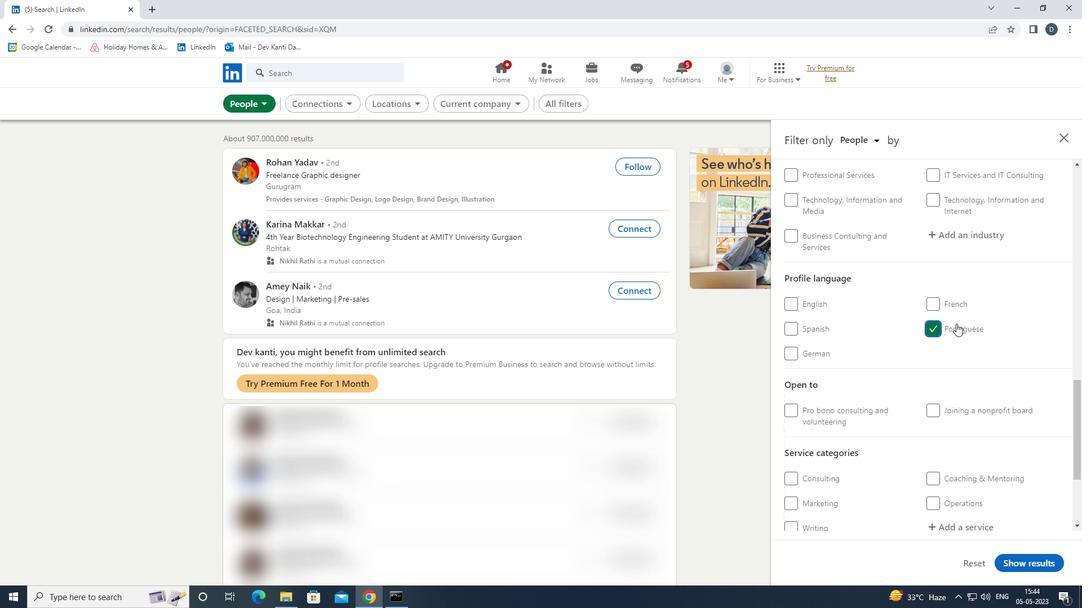 
Action: Mouse scrolled (956, 324) with delta (0, 0)
Screenshot: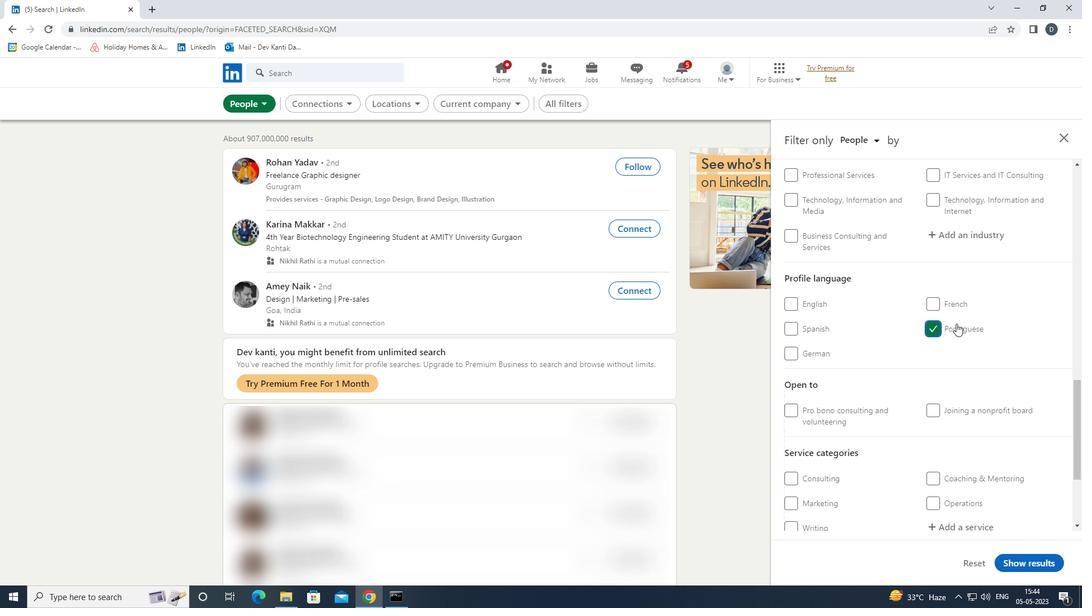 
Action: Mouse scrolled (956, 324) with delta (0, 0)
Screenshot: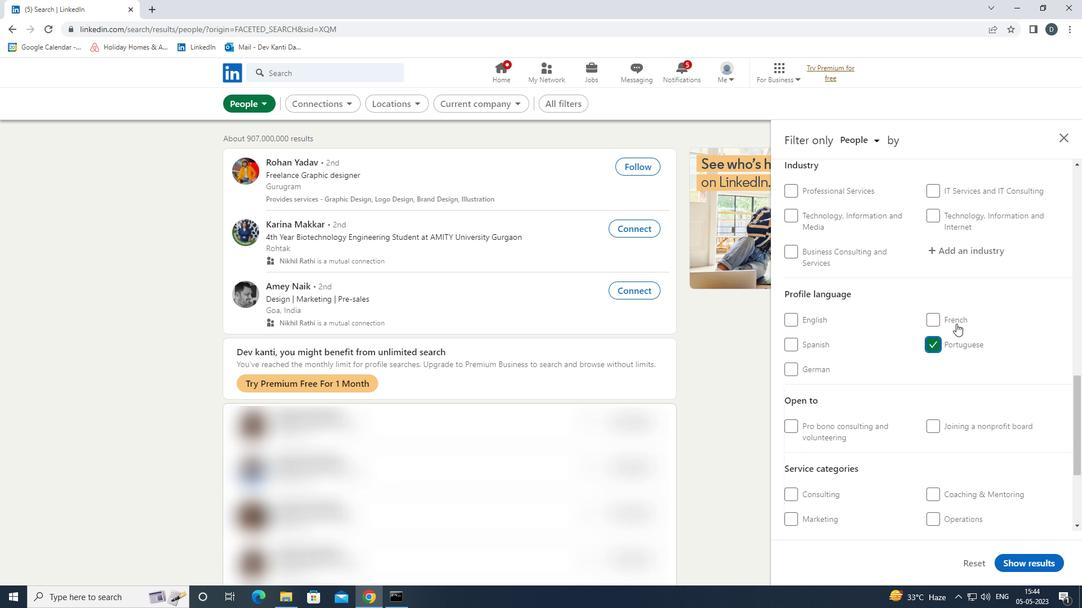 
Action: Mouse scrolled (956, 324) with delta (0, 0)
Screenshot: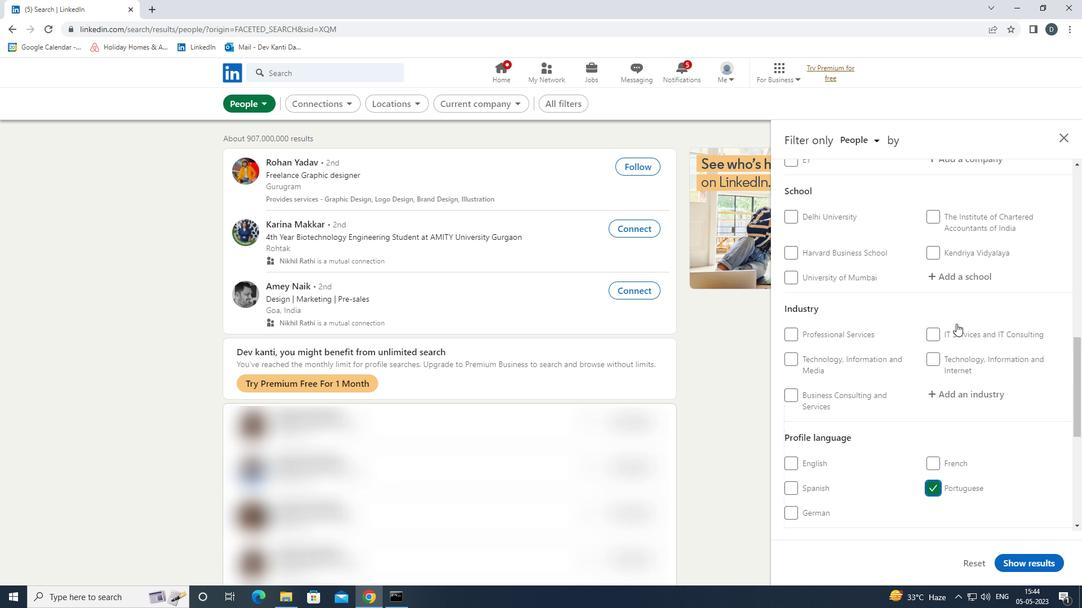
Action: Mouse moved to (964, 228)
Screenshot: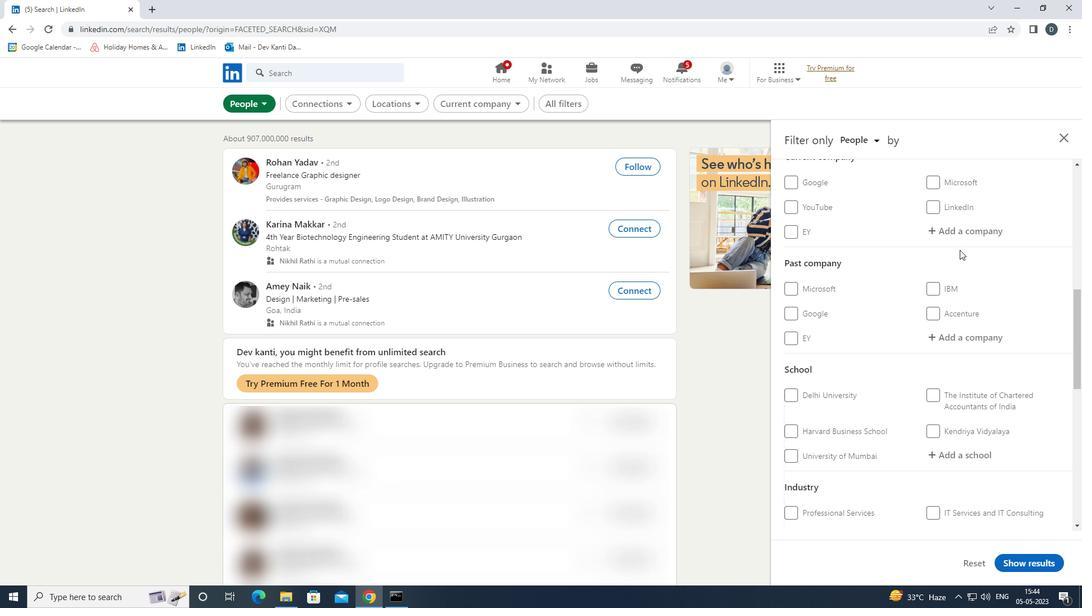 
Action: Mouse pressed left at (964, 228)
Screenshot: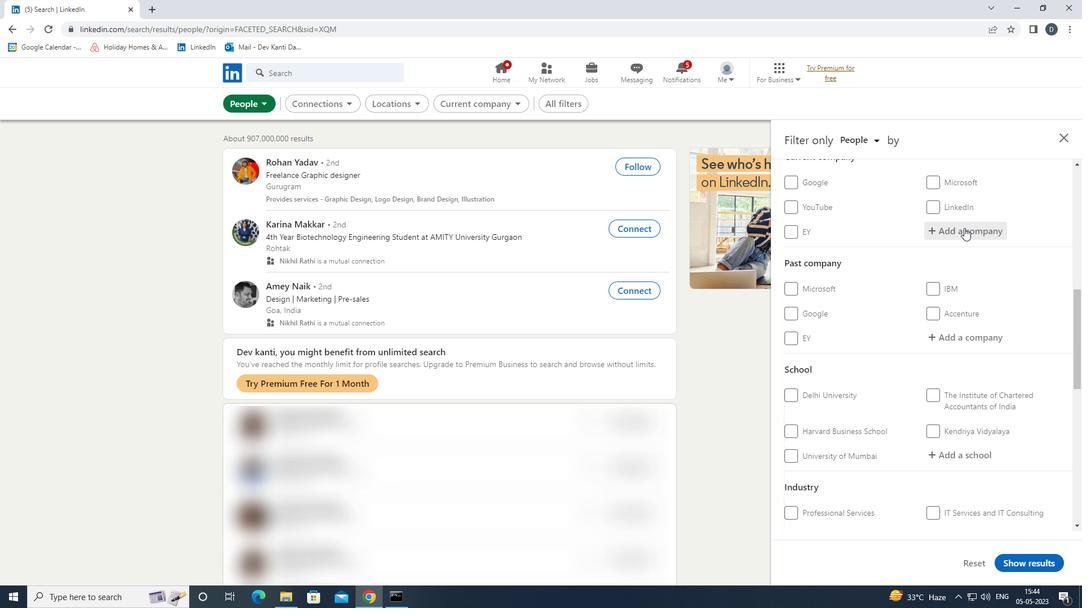 
Action: Key pressed <Key.shift><Key.shift><Key.shift><Key.shift><Key.shift><Key.shift><Key.shift><Key.shift><Key.shift><Key.shift>GEEKSFOR<Key.shift><Key.shift><Key.shift><Key.shift><Key.shift><Key.shift><Key.shift><Key.shift><Key.shift><Key.shift><Key.shift><Key.down><Key.enter>
Screenshot: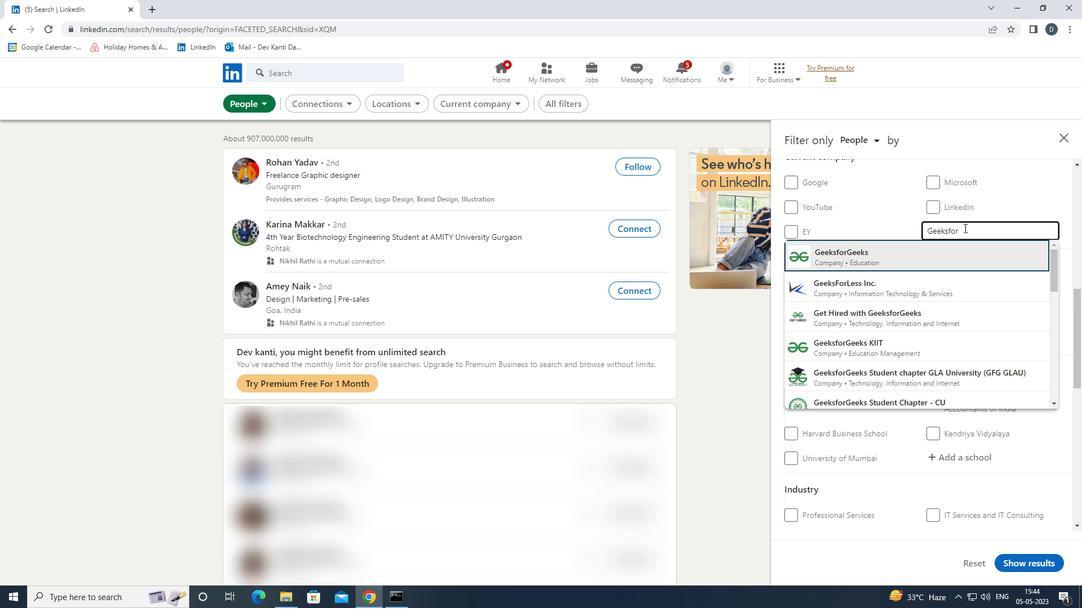 
Action: Mouse scrolled (964, 227) with delta (0, 0)
Screenshot: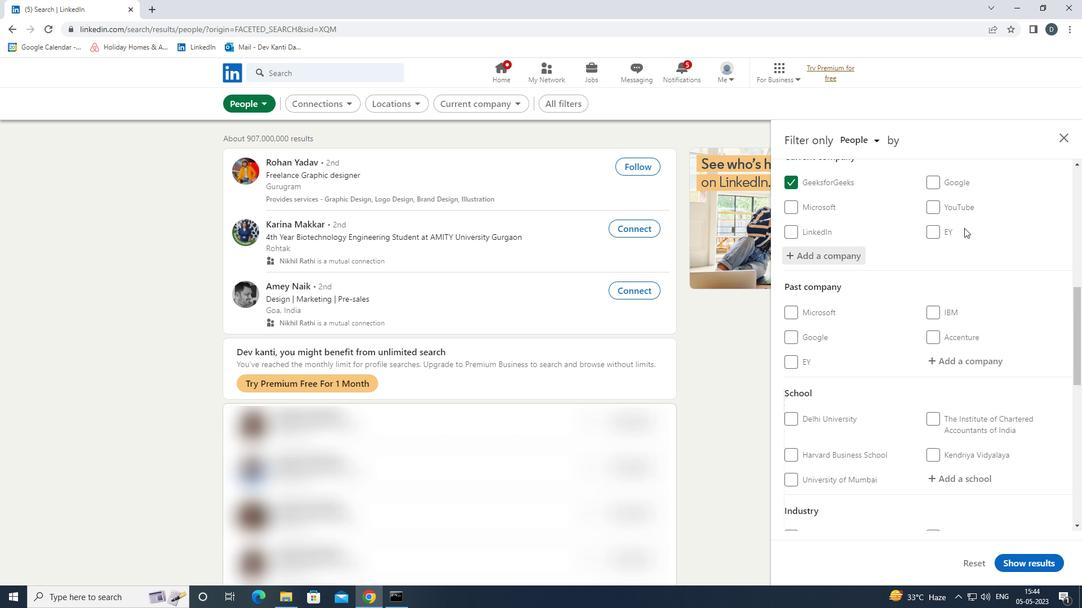 
Action: Mouse scrolled (964, 227) with delta (0, 0)
Screenshot: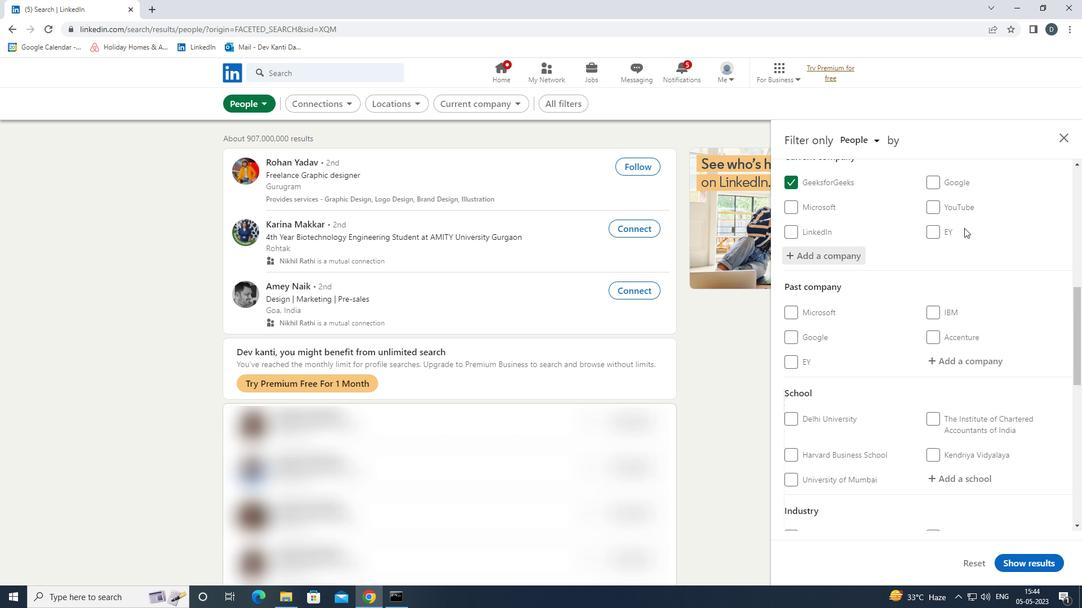 
Action: Mouse scrolled (964, 227) with delta (0, 0)
Screenshot: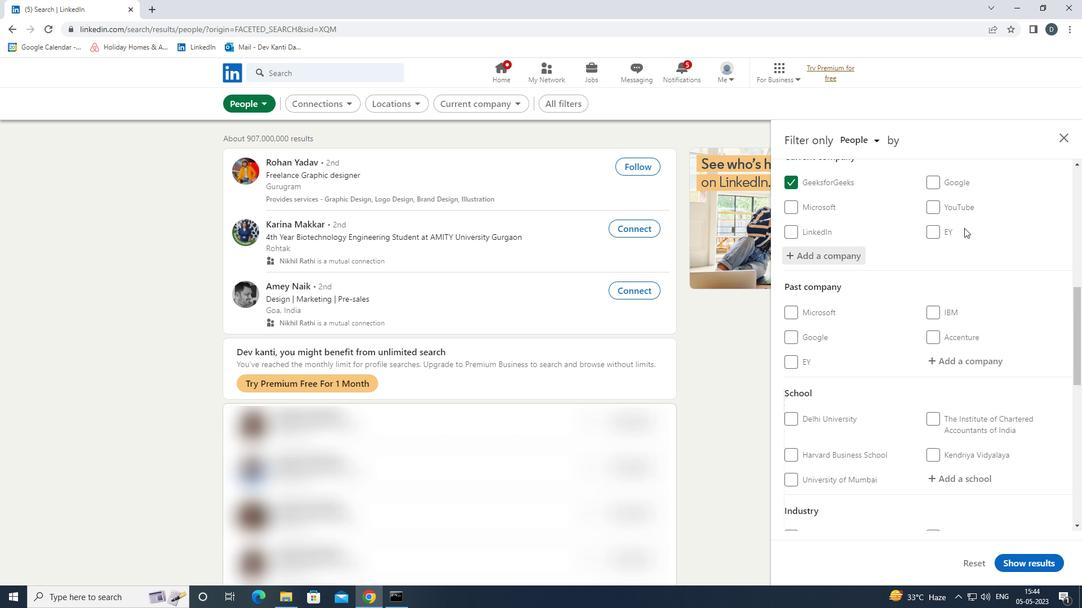 
Action: Mouse moved to (964, 240)
Screenshot: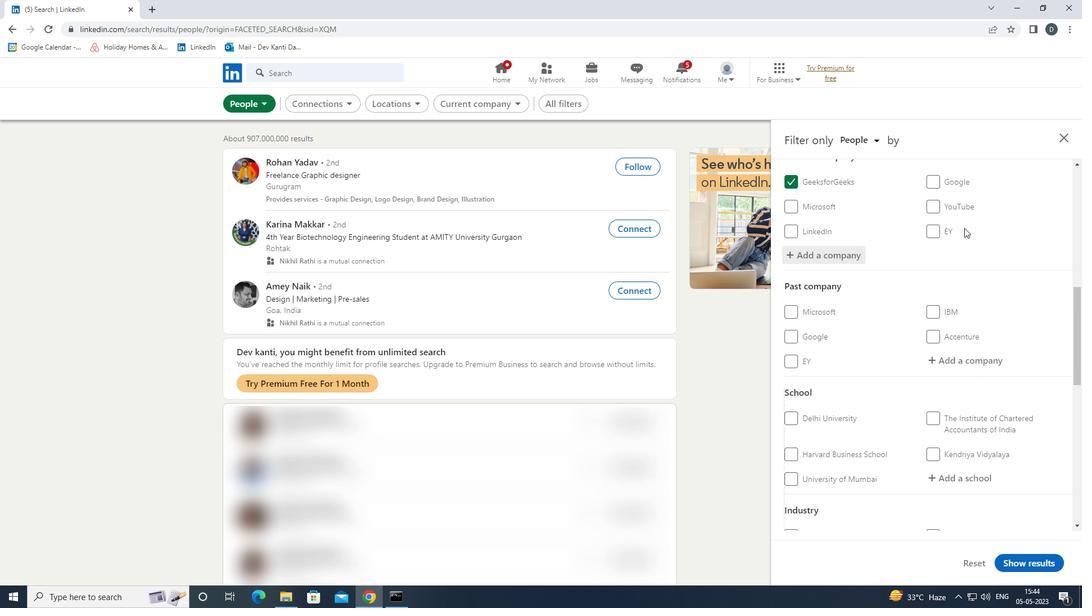
Action: Mouse scrolled (964, 240) with delta (0, 0)
Screenshot: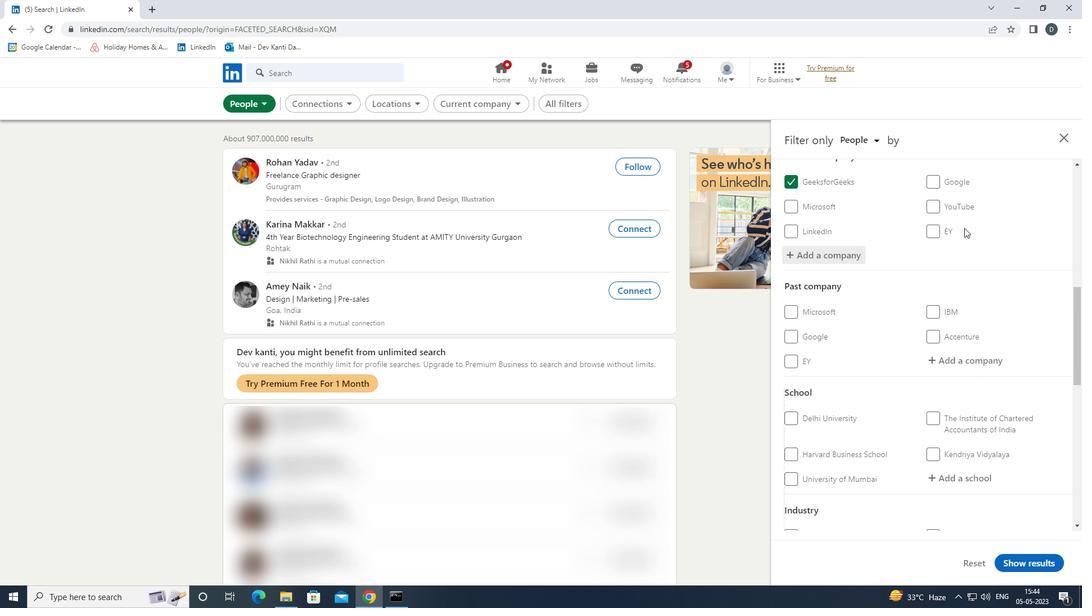 
Action: Mouse moved to (963, 252)
Screenshot: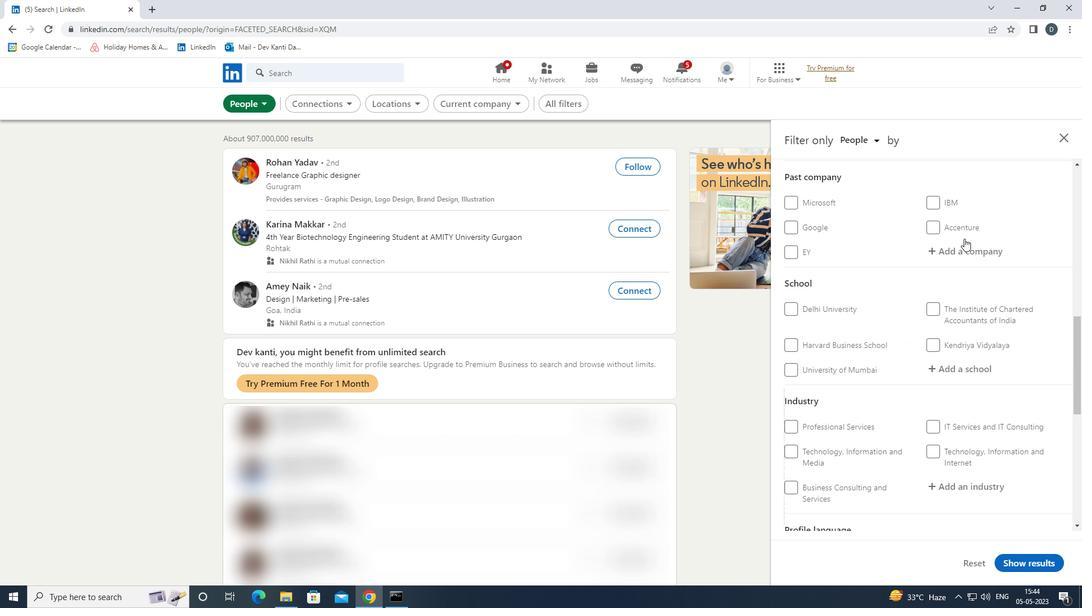
Action: Mouse pressed left at (963, 252)
Screenshot: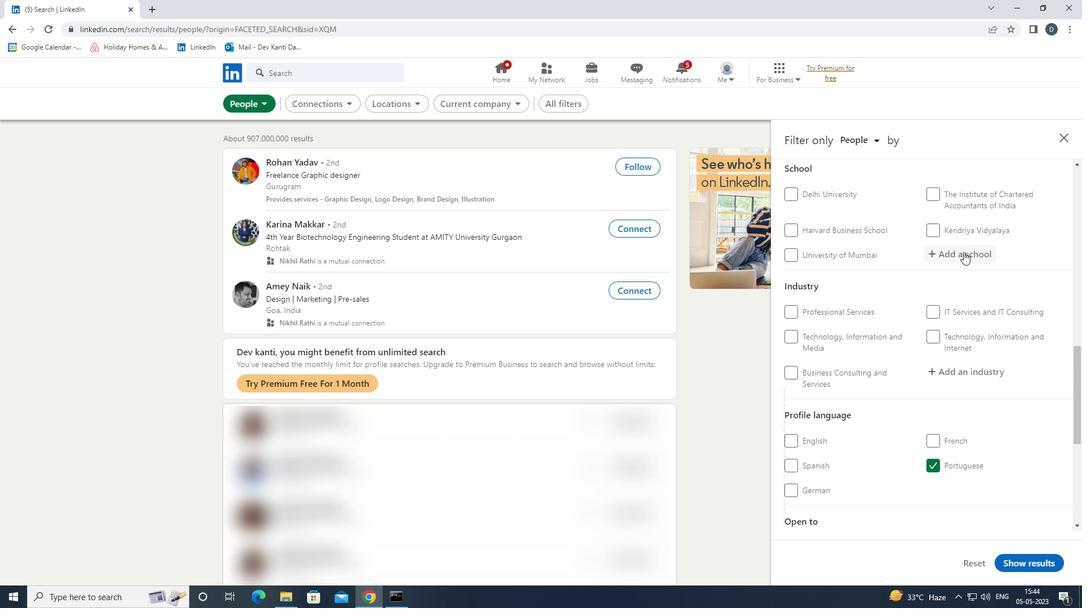 
Action: Key pressed <Key.shift><Key.shift><Key.shift><Key.shift>MAHATMA<Key.space><Key.shift>JYOTIBA<Key.space><Key.shift>PHULE<Key.space><Key.shift><Key.shift><Key.shift><Key.shift><Key.shift><Key.shift><Key.shift><Key.shift><Key.shift>ROHILKHAND<Key.space><Key.shift>UN<Key.backspace>NIVERSITY
Screenshot: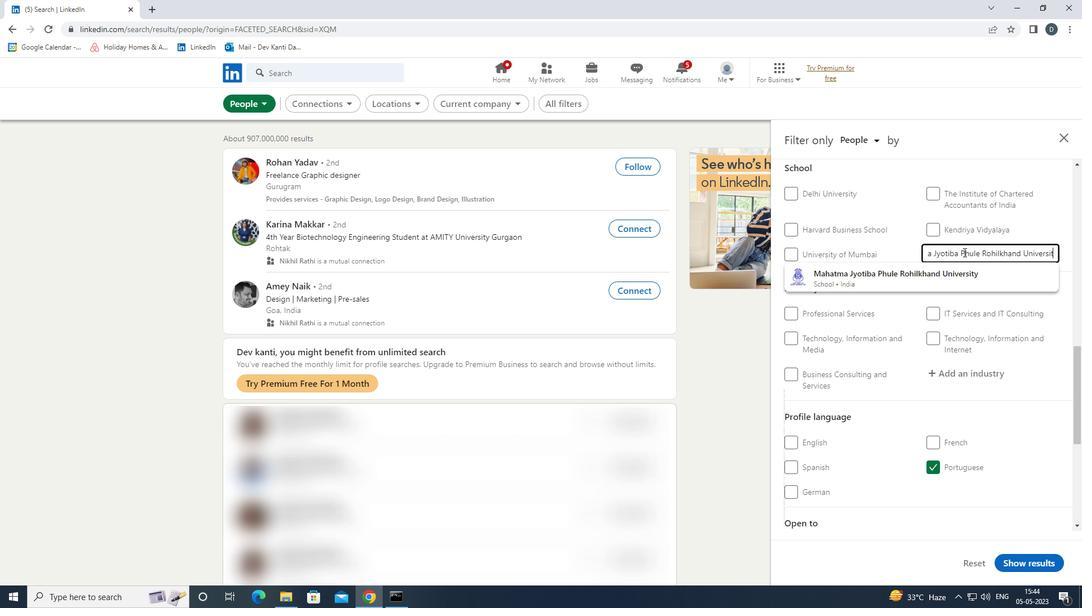 
Action: Mouse moved to (961, 273)
Screenshot: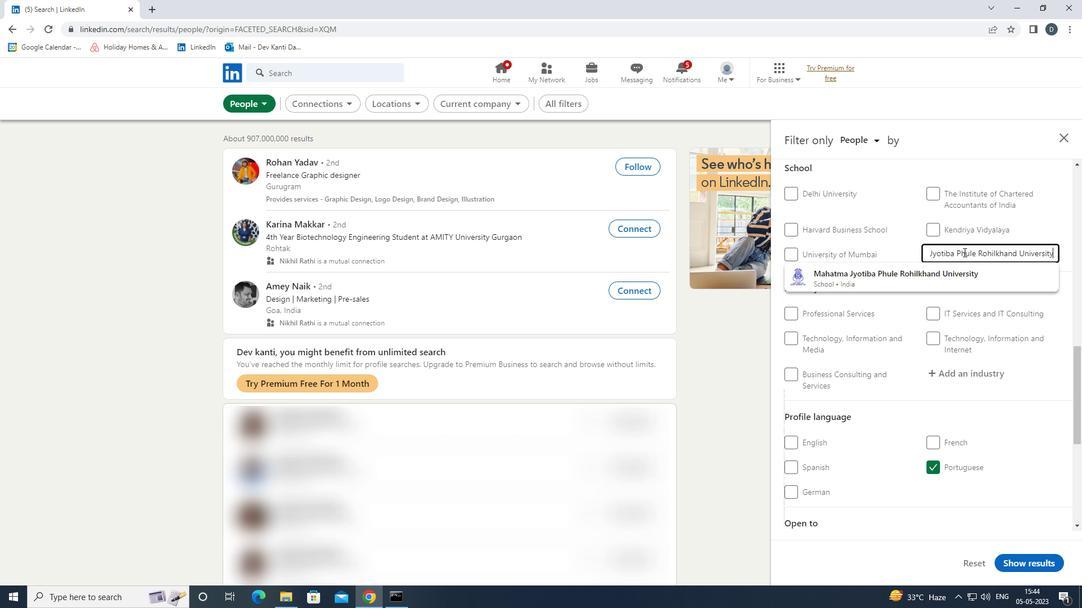 
Action: Mouse pressed left at (961, 273)
Screenshot: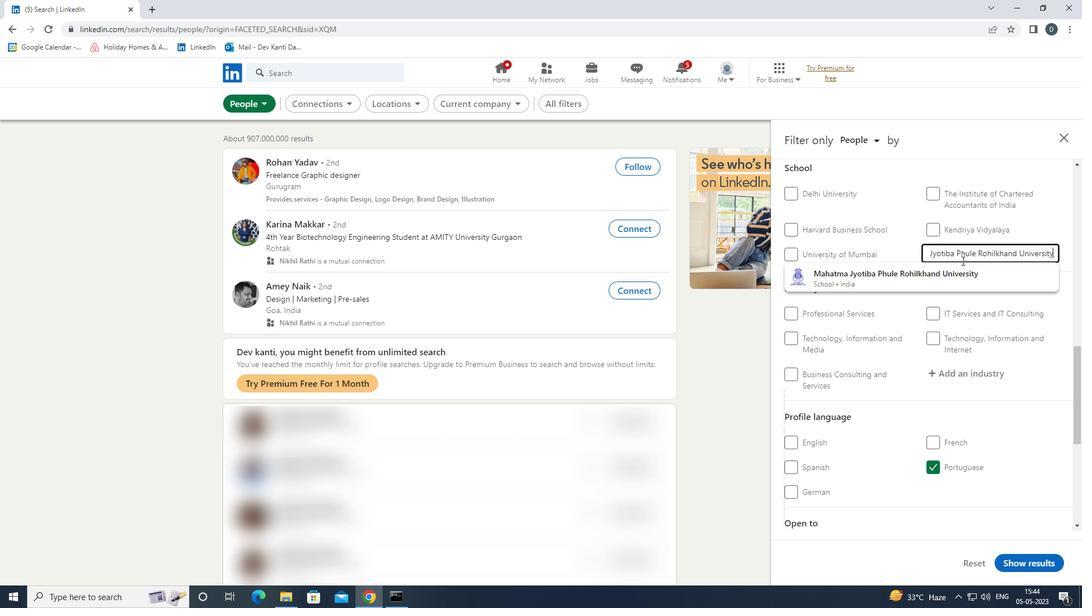 
Action: Mouse scrolled (961, 273) with delta (0, 0)
Screenshot: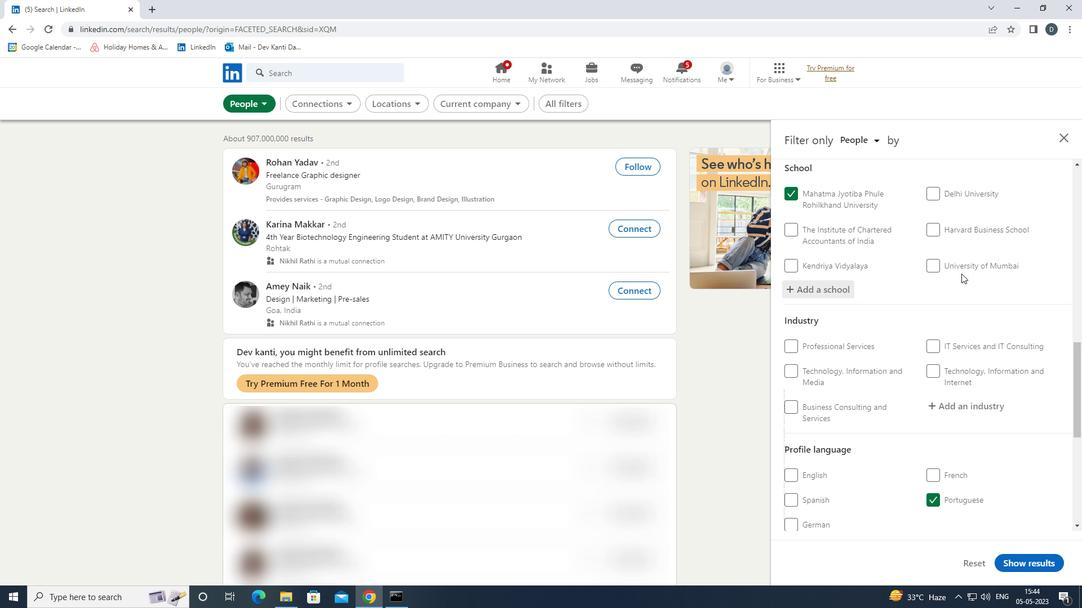 
Action: Mouse scrolled (961, 273) with delta (0, 0)
Screenshot: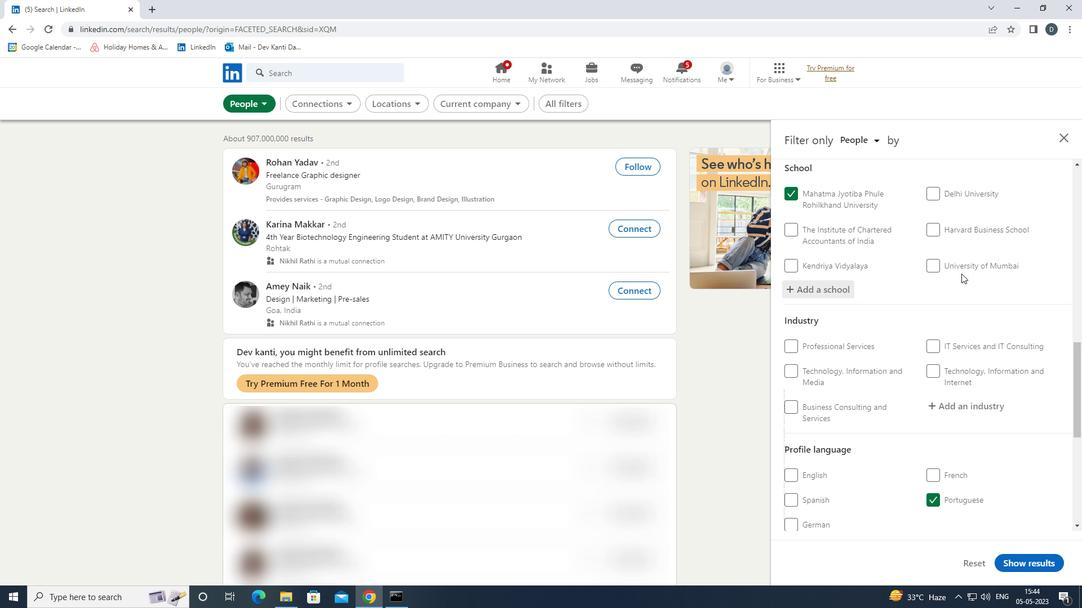 
Action: Mouse moved to (967, 286)
Screenshot: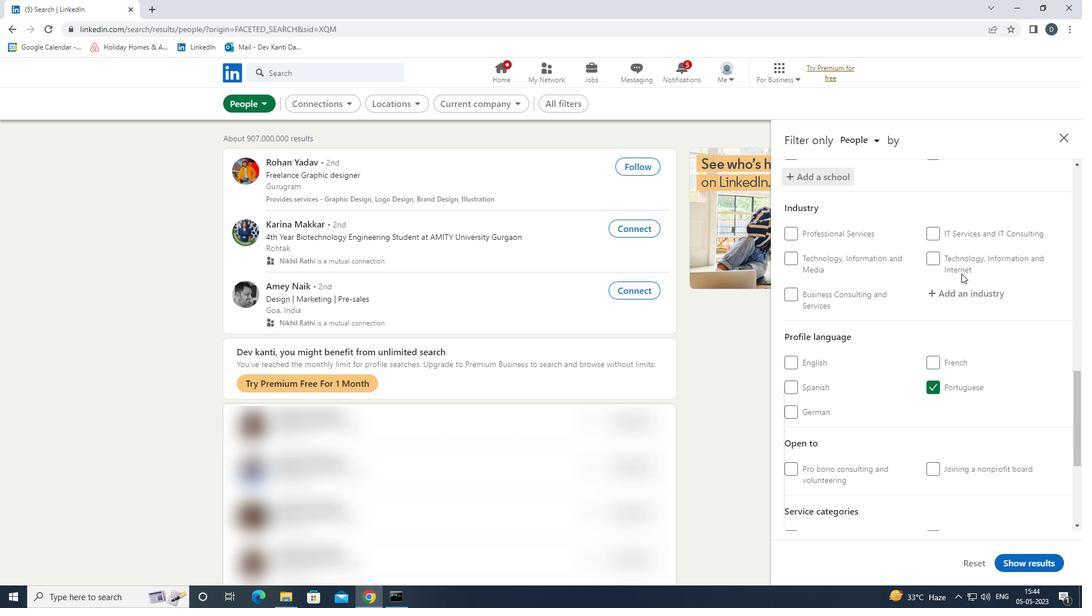 
Action: Mouse pressed left at (967, 286)
Screenshot: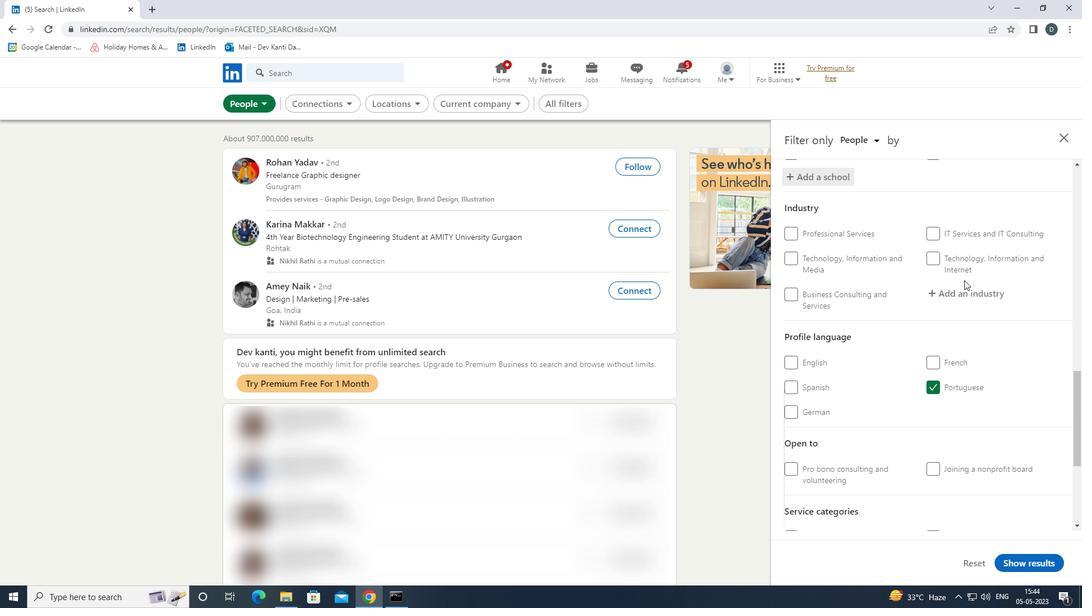 
Action: Key pressed <Key.shift><Key.shift><Key.shift><Key.shift><Key.shift>TECHNOLOGY,<Key.down><Key.enter>
Screenshot: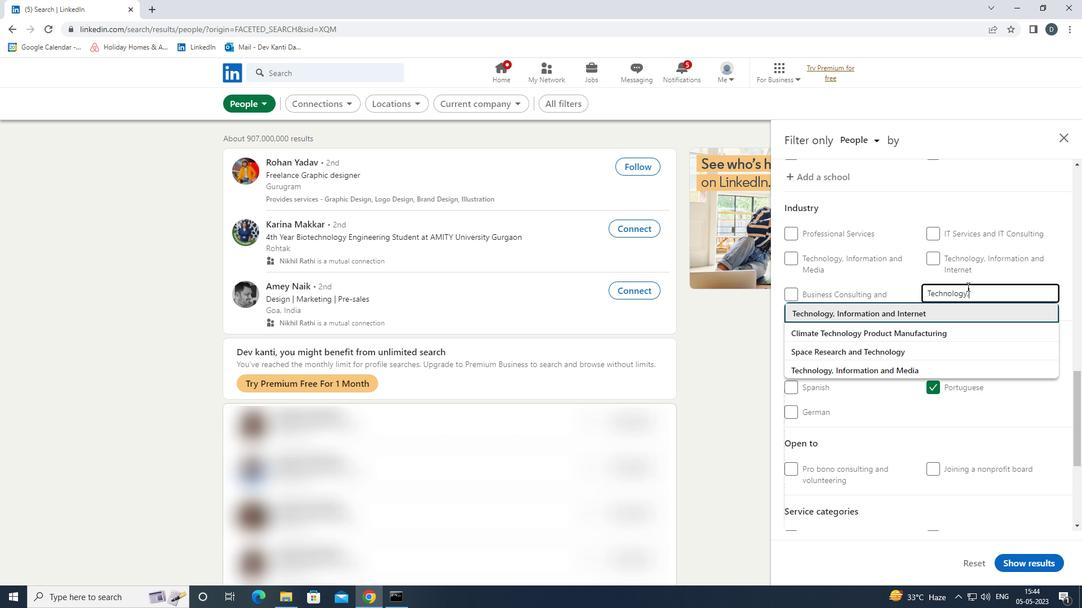 
Action: Mouse scrolled (967, 286) with delta (0, 0)
Screenshot: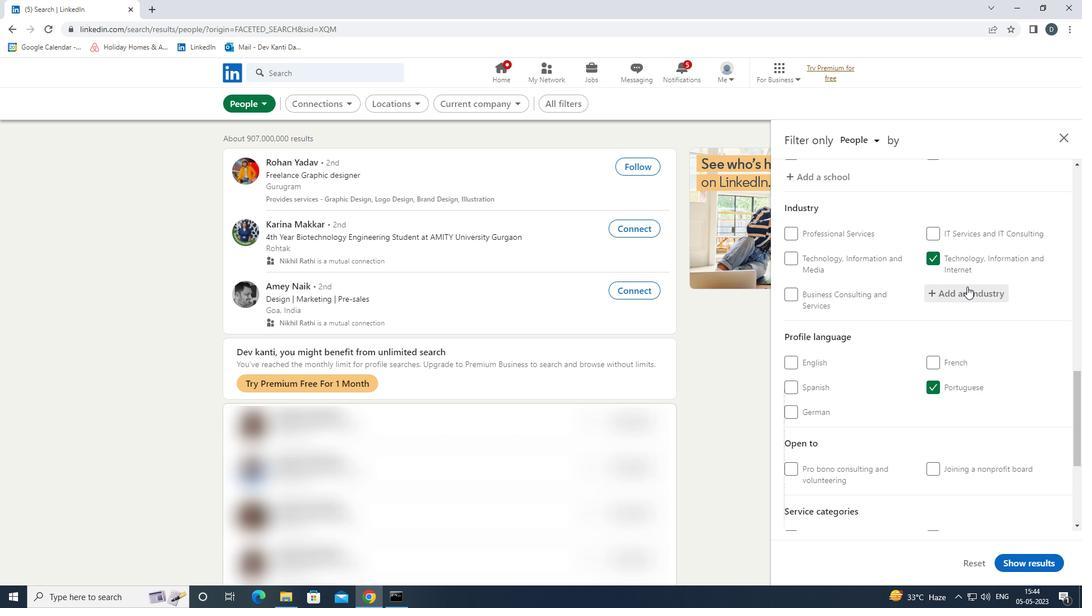 
Action: Mouse scrolled (967, 286) with delta (0, 0)
Screenshot: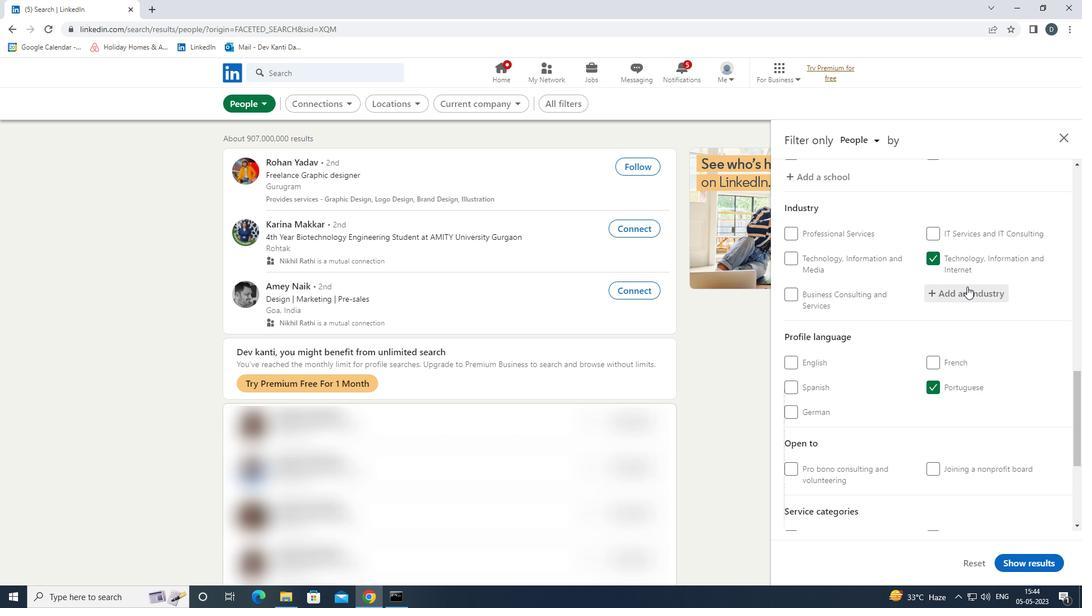 
Action: Mouse scrolled (967, 286) with delta (0, 0)
Screenshot: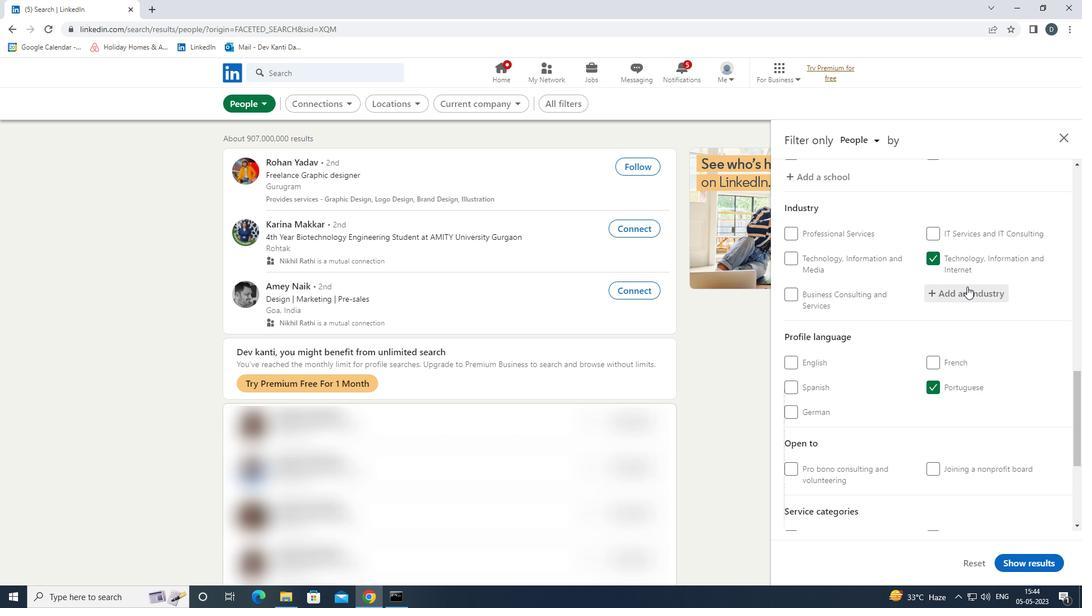 
Action: Mouse moved to (970, 297)
Screenshot: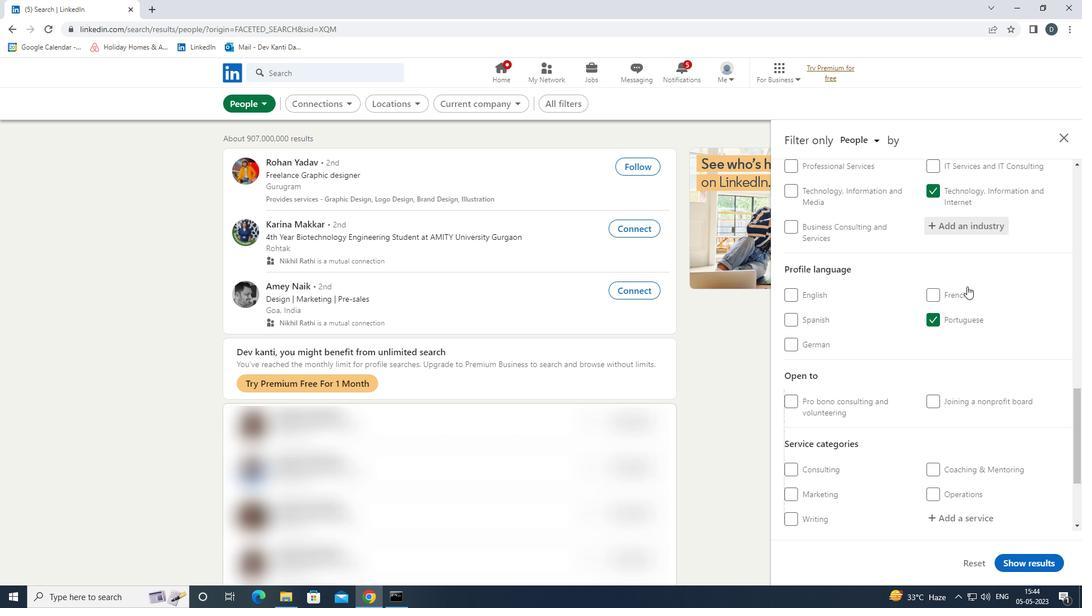 
Action: Mouse scrolled (970, 297) with delta (0, 0)
Screenshot: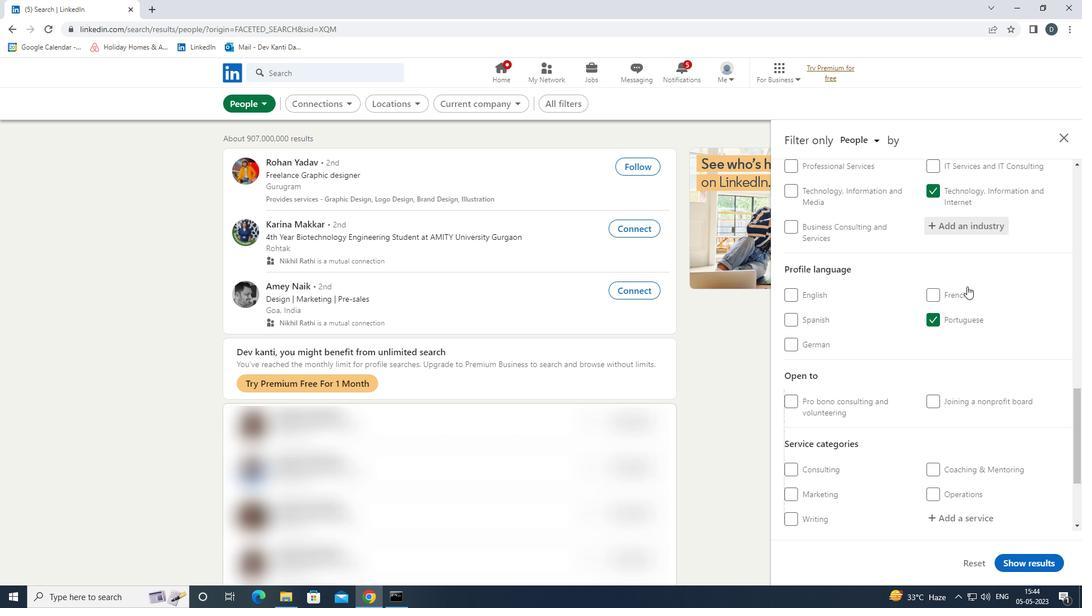 
Action: Mouse moved to (975, 309)
Screenshot: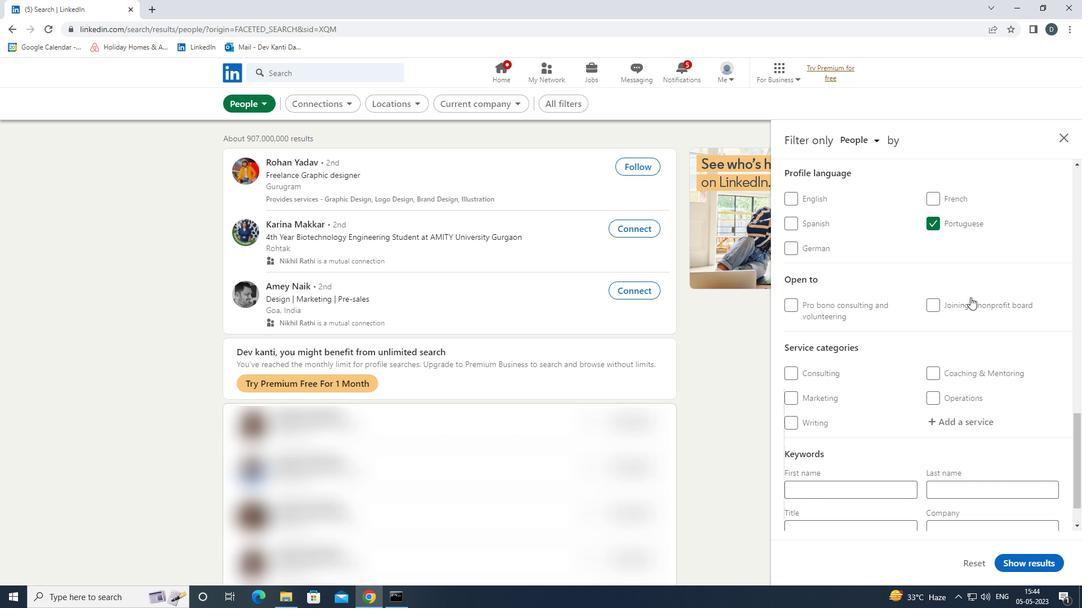 
Action: Mouse scrolled (975, 308) with delta (0, 0)
Screenshot: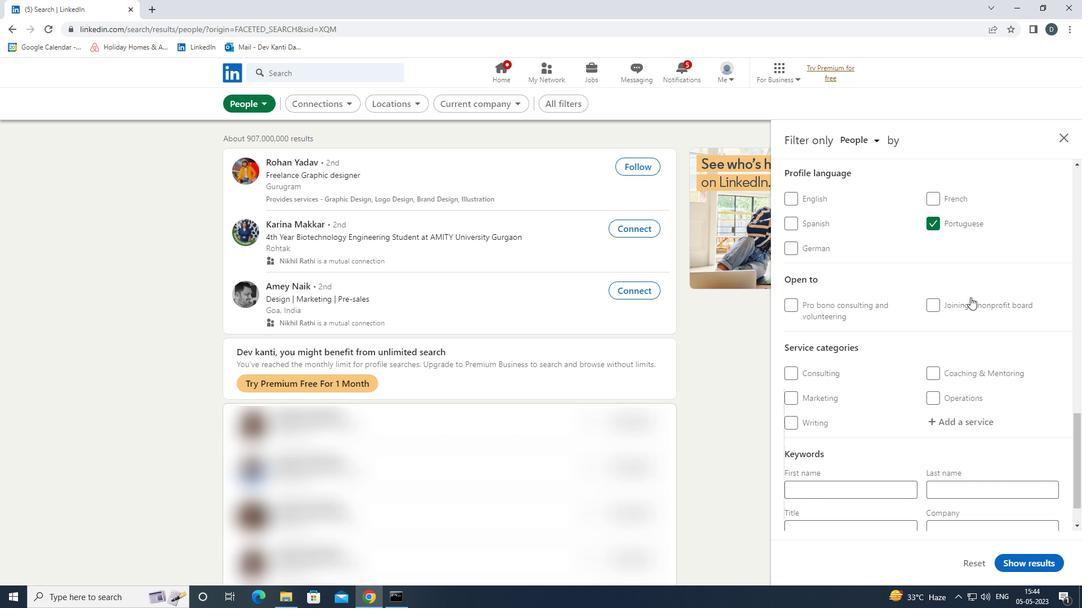 
Action: Mouse moved to (981, 370)
Screenshot: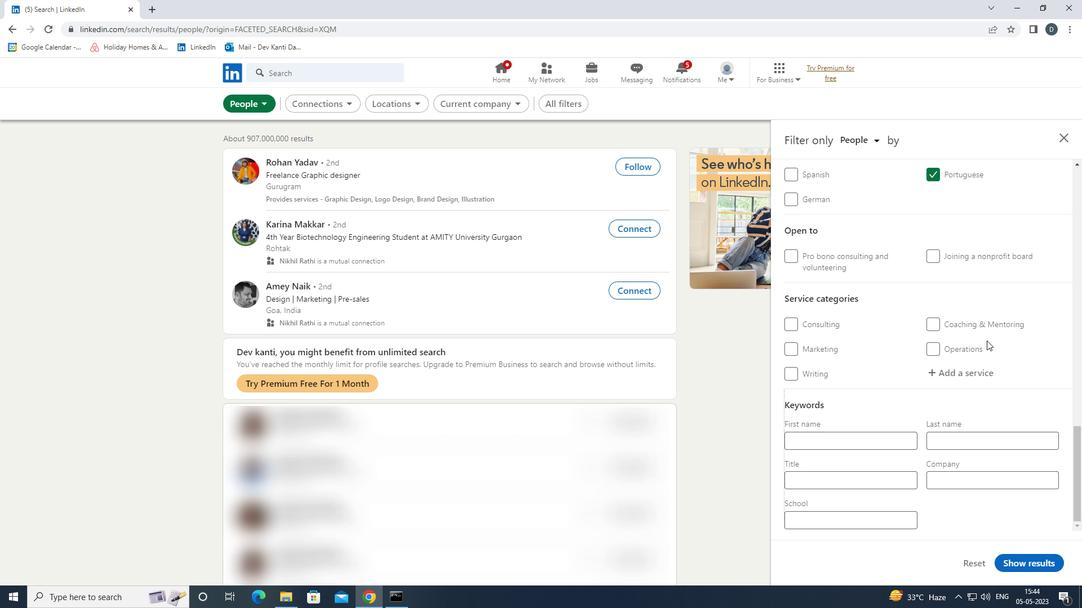 
Action: Mouse pressed left at (981, 370)
Screenshot: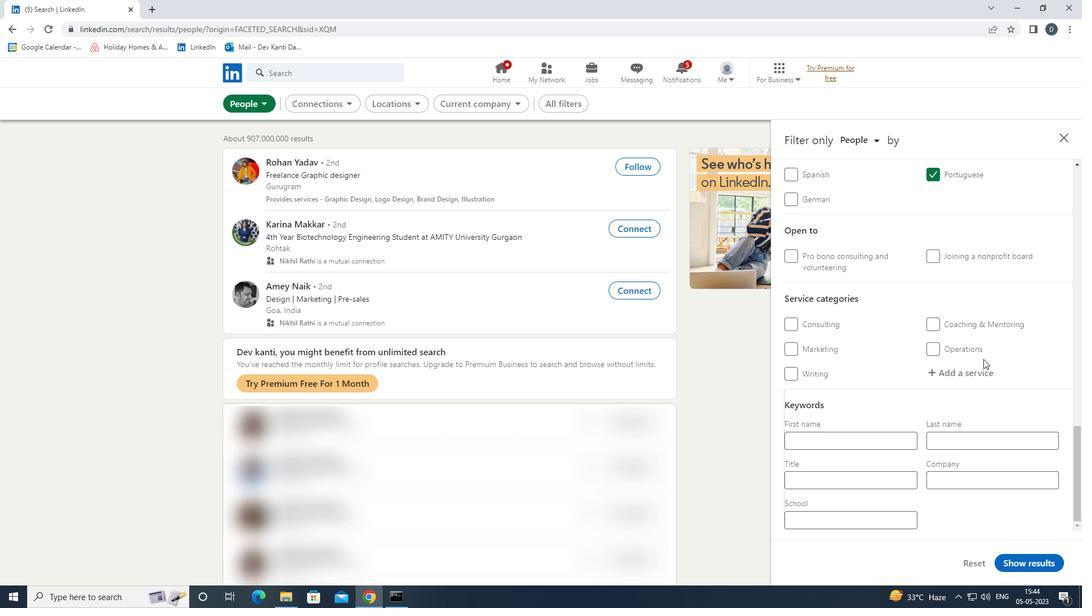 
Action: Mouse moved to (980, 370)
Screenshot: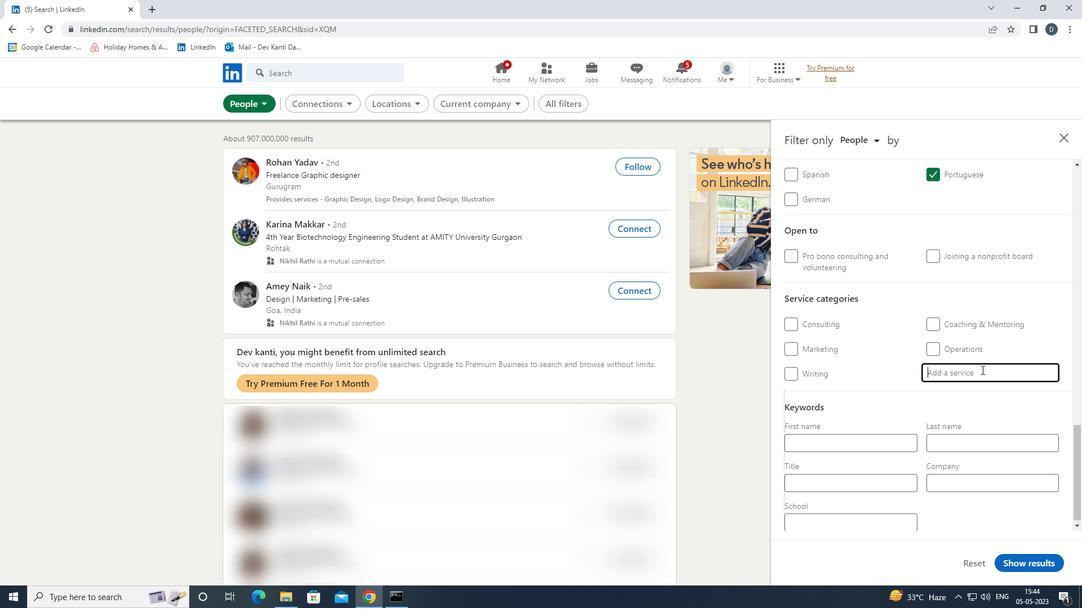 
Action: Key pressed <Key.shift>TRADE<Key.space><Key.shift>SHO<Key.down><Key.enter>
Screenshot: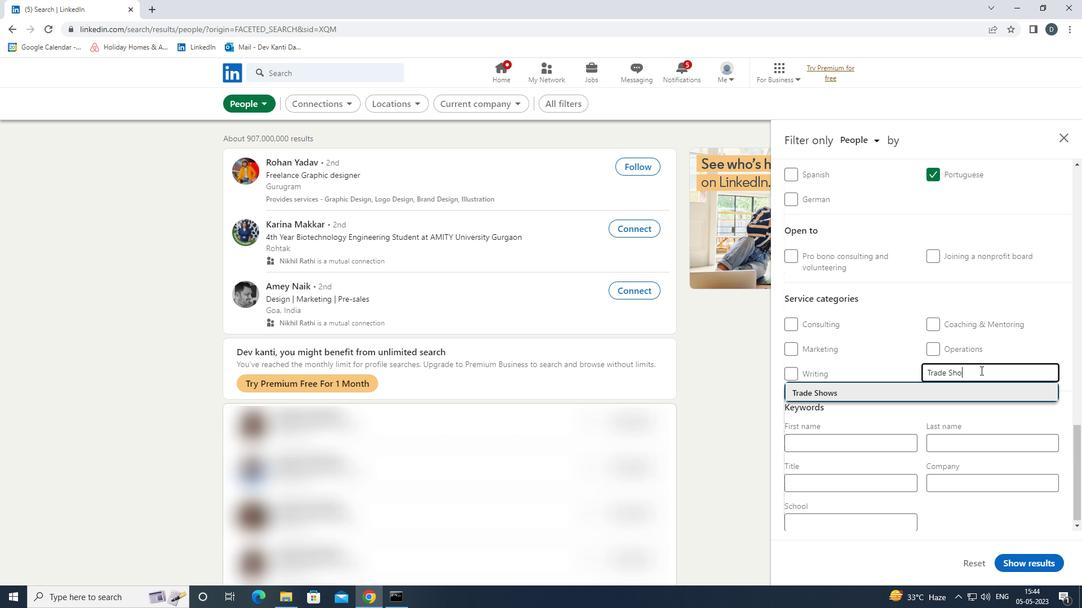 
Action: Mouse scrolled (980, 370) with delta (0, 0)
Screenshot: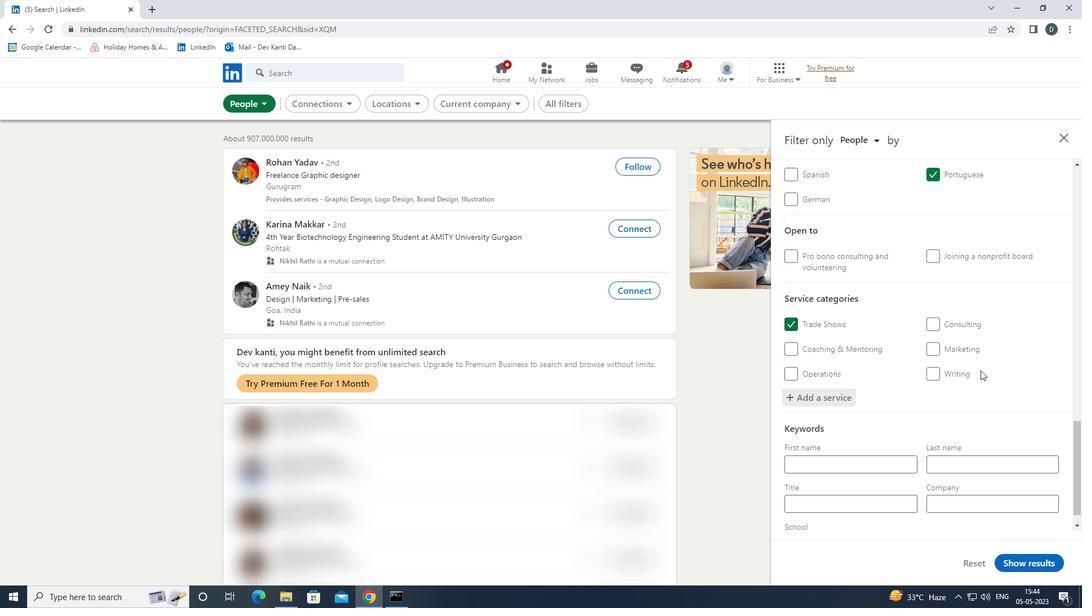 
Action: Mouse moved to (979, 373)
Screenshot: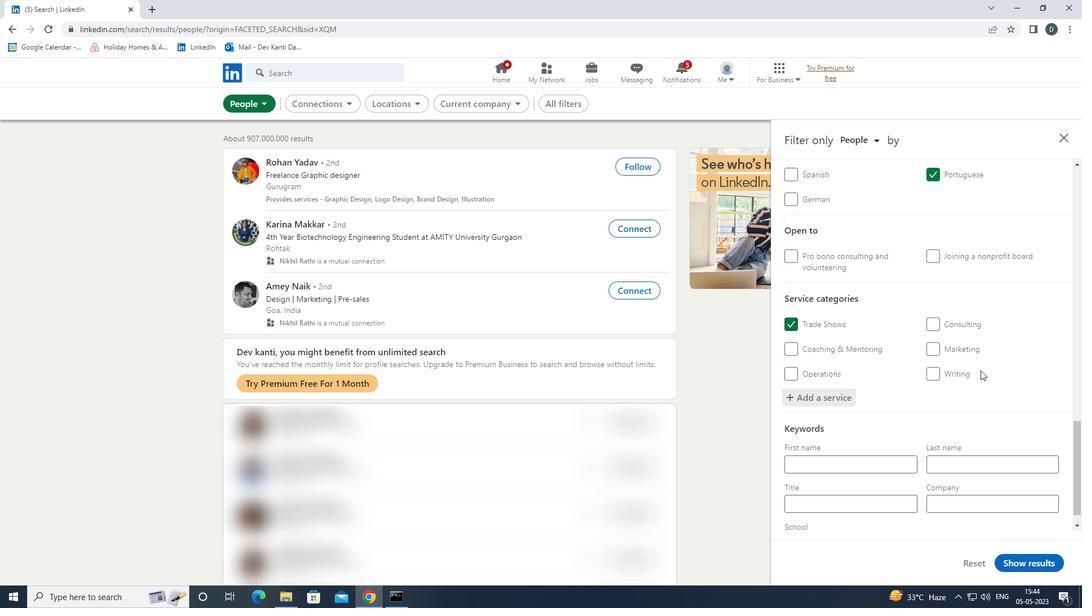 
Action: Mouse scrolled (979, 372) with delta (0, 0)
Screenshot: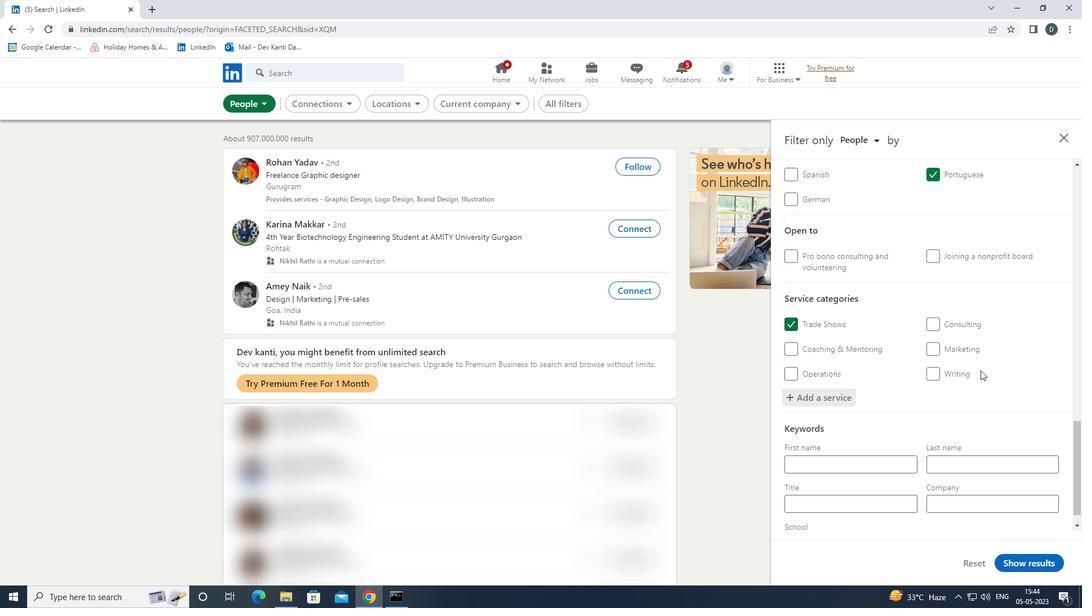 
Action: Mouse moved to (975, 377)
Screenshot: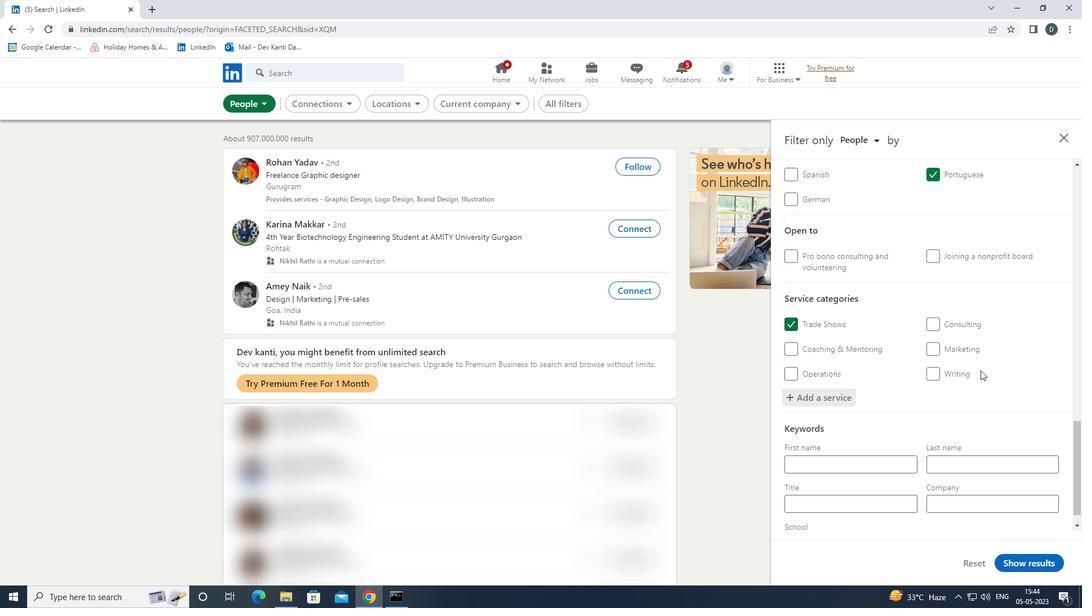 
Action: Mouse scrolled (975, 377) with delta (0, 0)
Screenshot: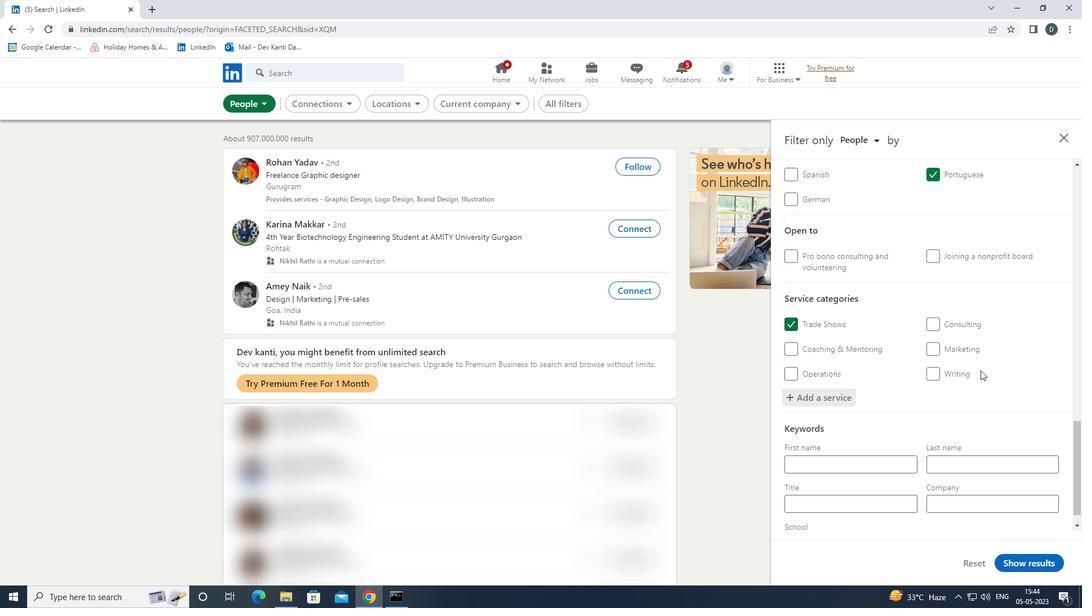 
Action: Mouse moved to (871, 477)
Screenshot: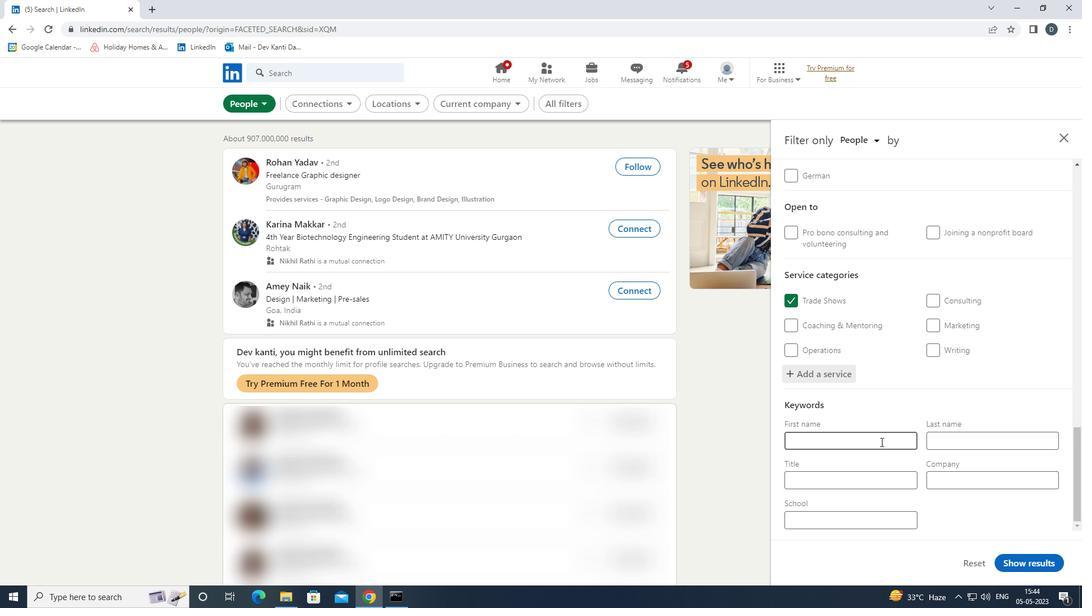 
Action: Mouse pressed left at (871, 477)
Screenshot: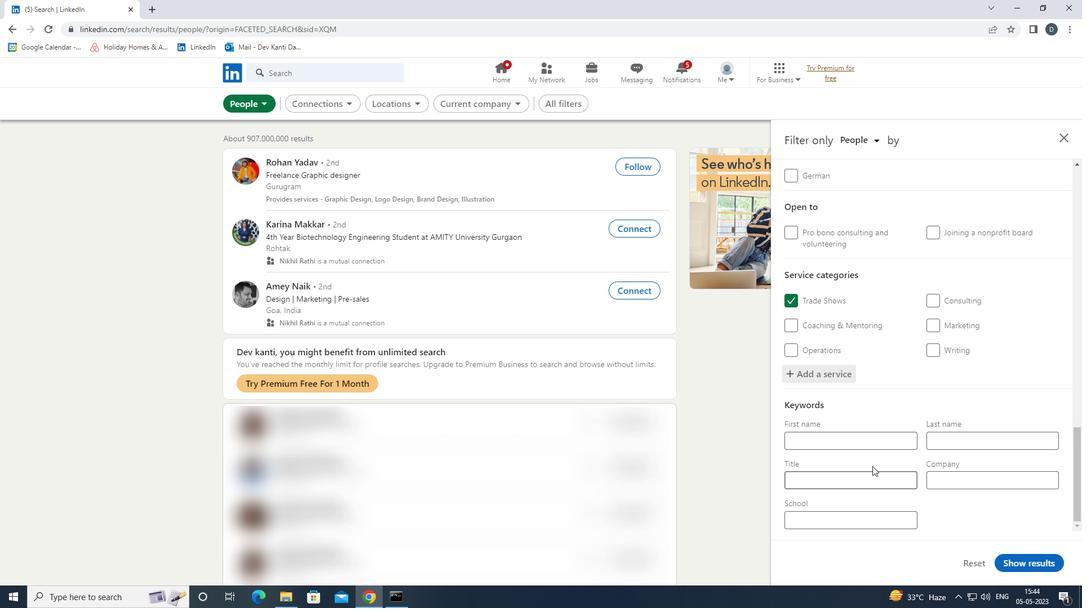 
Action: Key pressed <Key.shift><Key.shift><Key.shift><Key.shift><Key.shift><Key.shift><Key.shift><Key.shift><Key.shift><Key.shift><Key.shift><Key.shift><Key.shift><Key.shift><Key.shift>ARCHITECT
Screenshot: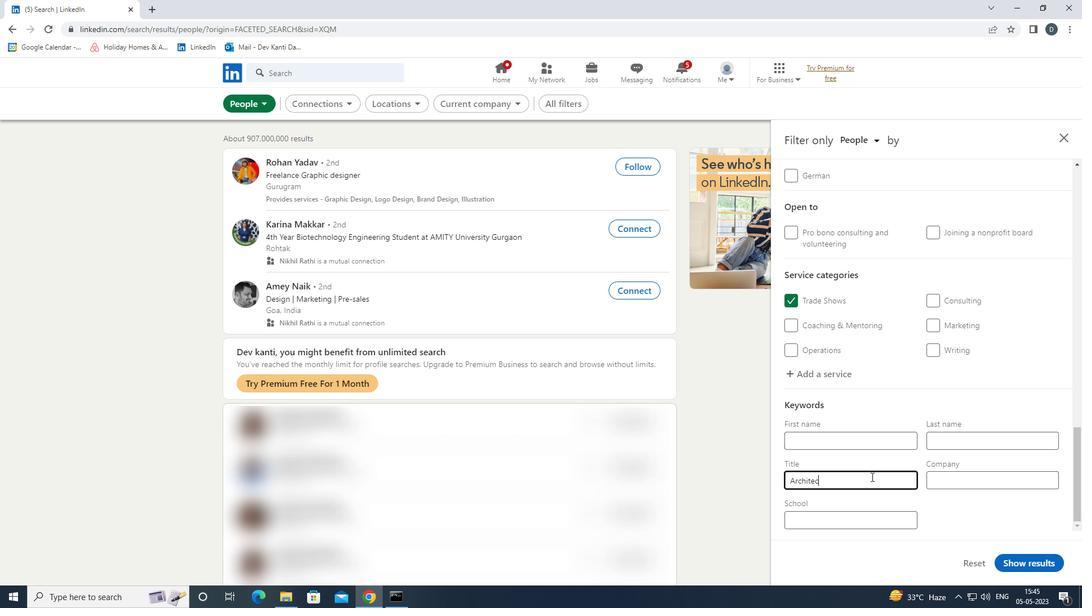 
Action: Mouse moved to (1034, 558)
Screenshot: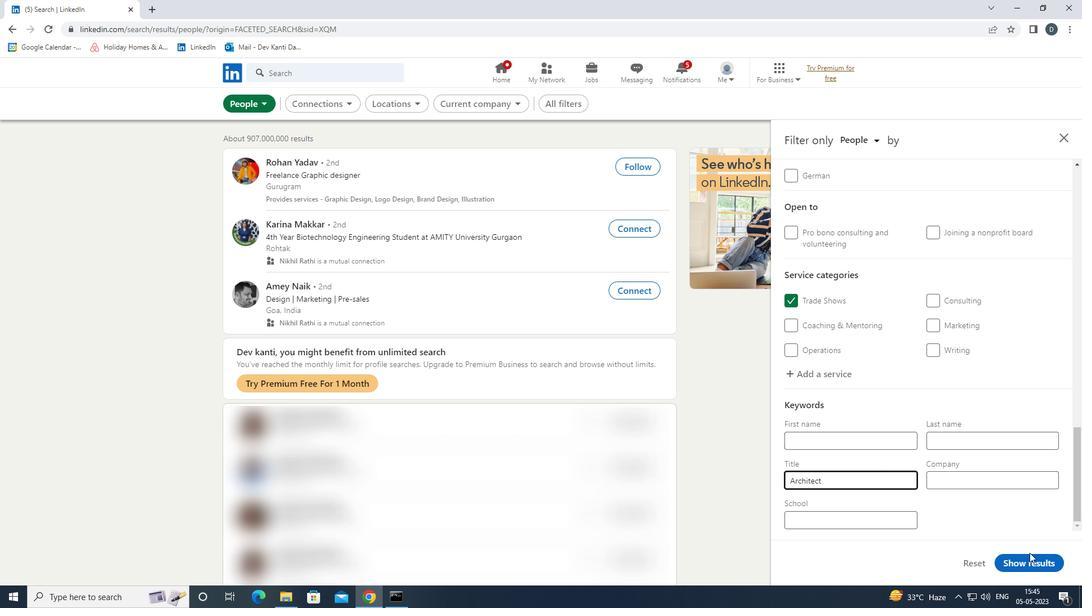 
Action: Mouse pressed left at (1034, 558)
Screenshot: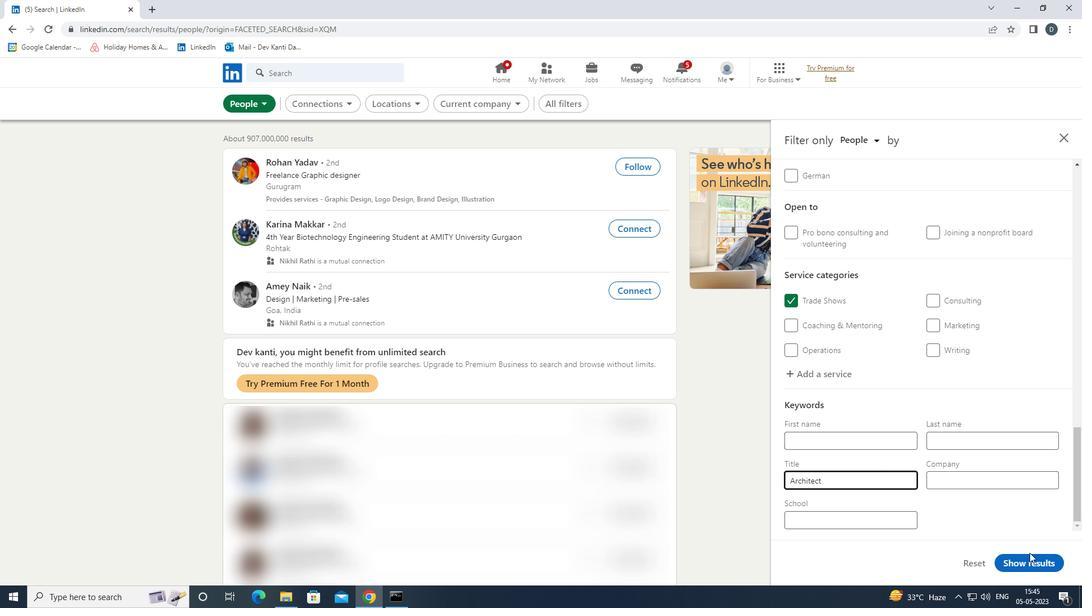 
Action: Mouse moved to (983, 459)
Screenshot: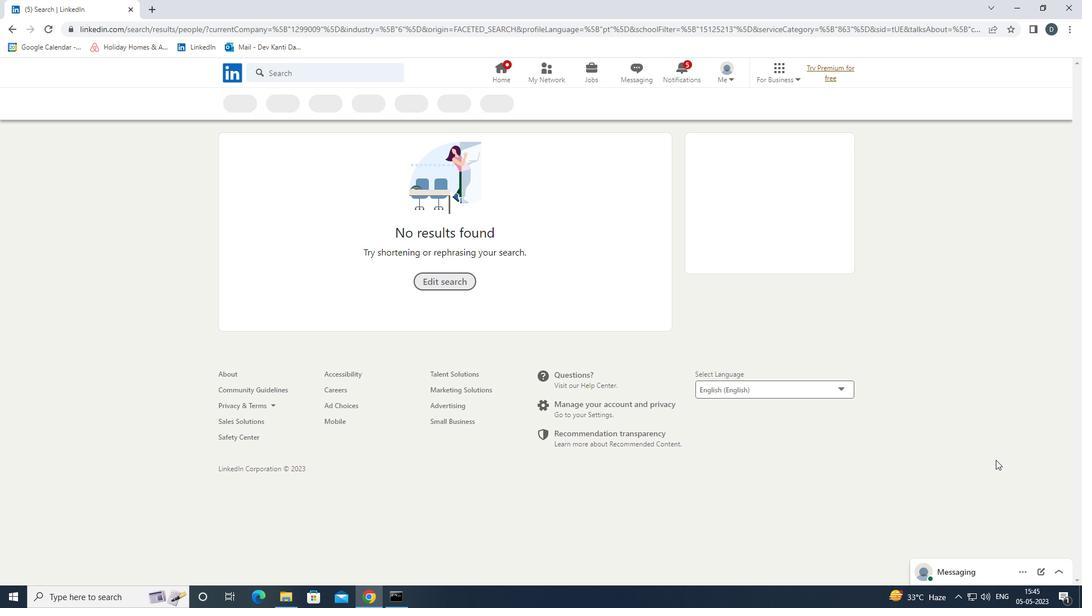 
